 Task: Open Card Card0000000158 in Board Board0000000040 in Workspace WS0000000014 in Trello. Add Member Mailaustralia7@gmail.com to Card Card0000000158 in Board Board0000000040 in Workspace WS0000000014 in Trello. Add Yellow Label titled Label0000000158 to Card Card0000000158 in Board Board0000000040 in Workspace WS0000000014 in Trello. Add Checklist CL0000000158 to Card Card0000000158 in Board Board0000000040 in Workspace WS0000000014 in Trello. Add Dates with Start Date as May 08 2023 and Due Date as May 31 2023 to Card Card0000000158 in Board Board0000000040 in Workspace WS0000000014 in Trello
Action: Mouse moved to (251, 291)
Screenshot: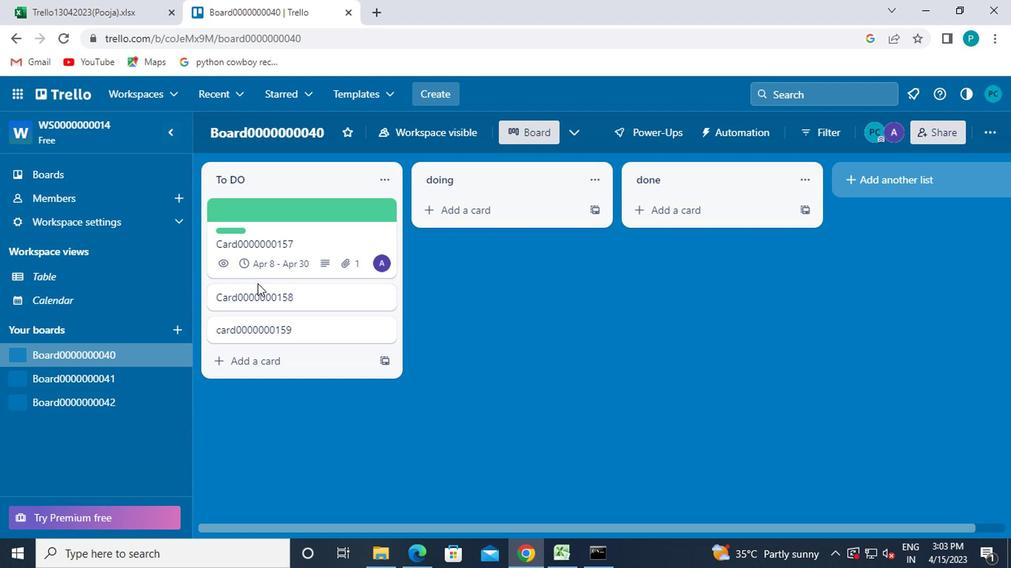 
Action: Mouse pressed left at (251, 291)
Screenshot: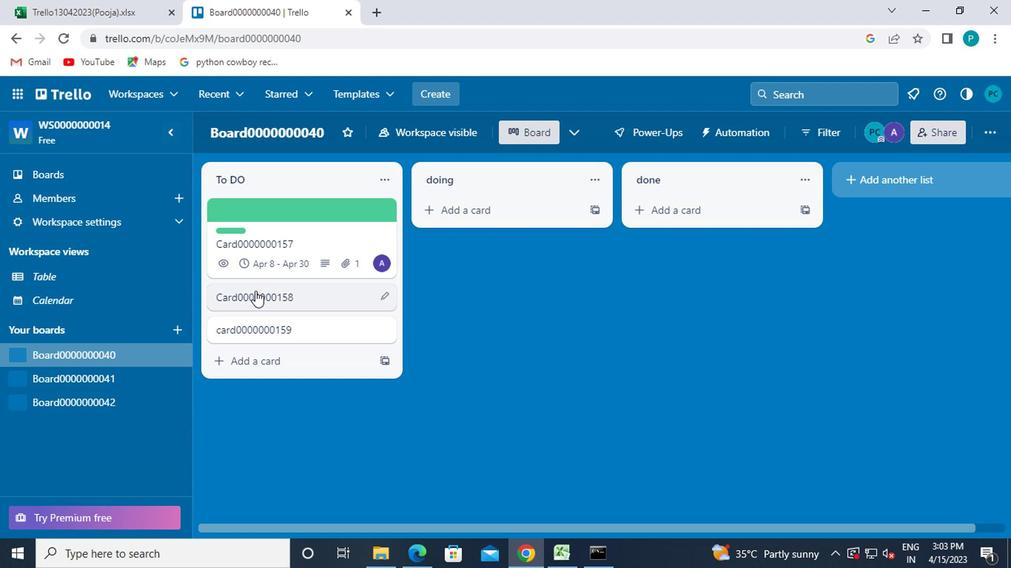 
Action: Mouse moved to (662, 256)
Screenshot: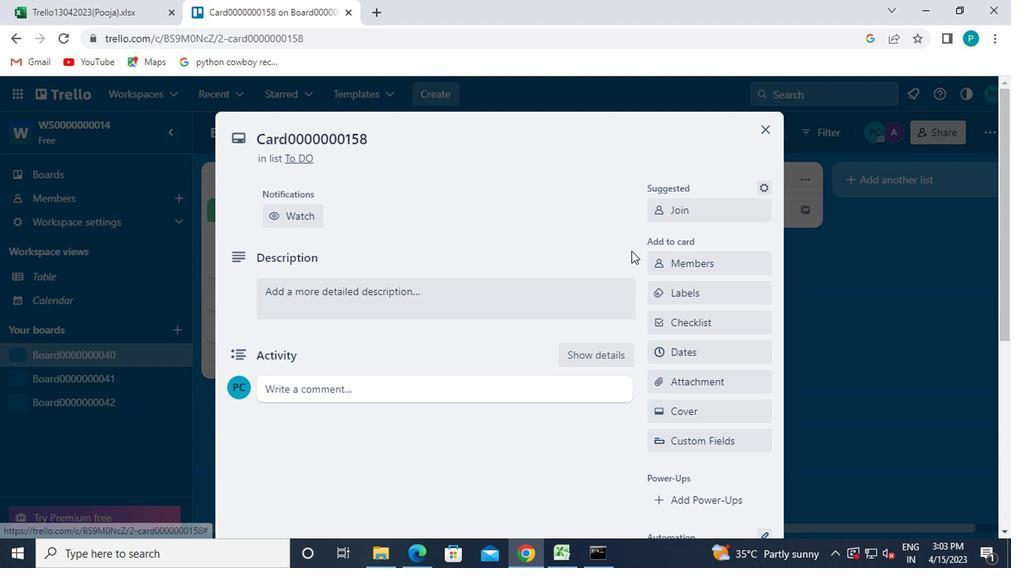 
Action: Mouse pressed left at (662, 256)
Screenshot: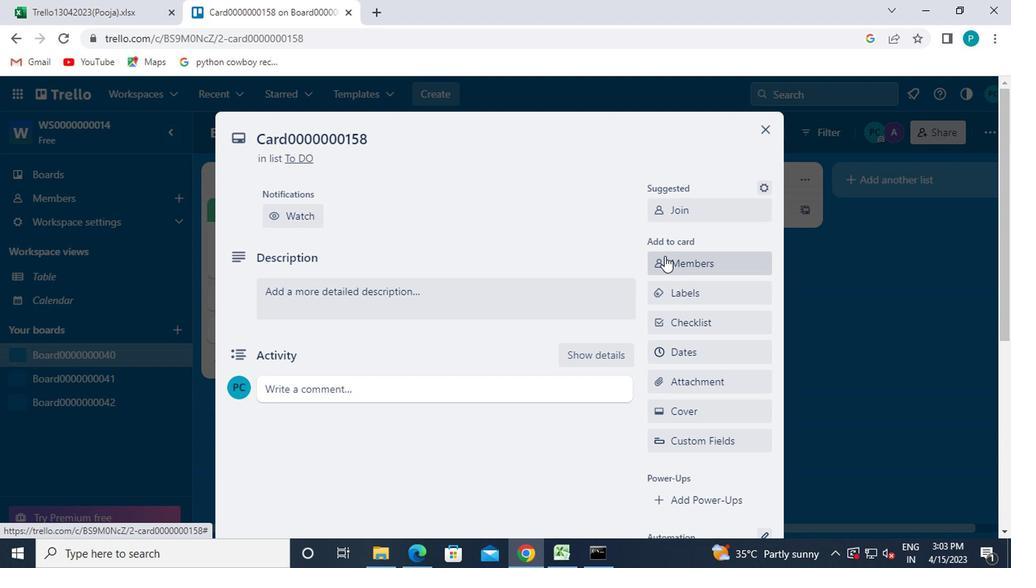 
Action: Mouse moved to (660, 330)
Screenshot: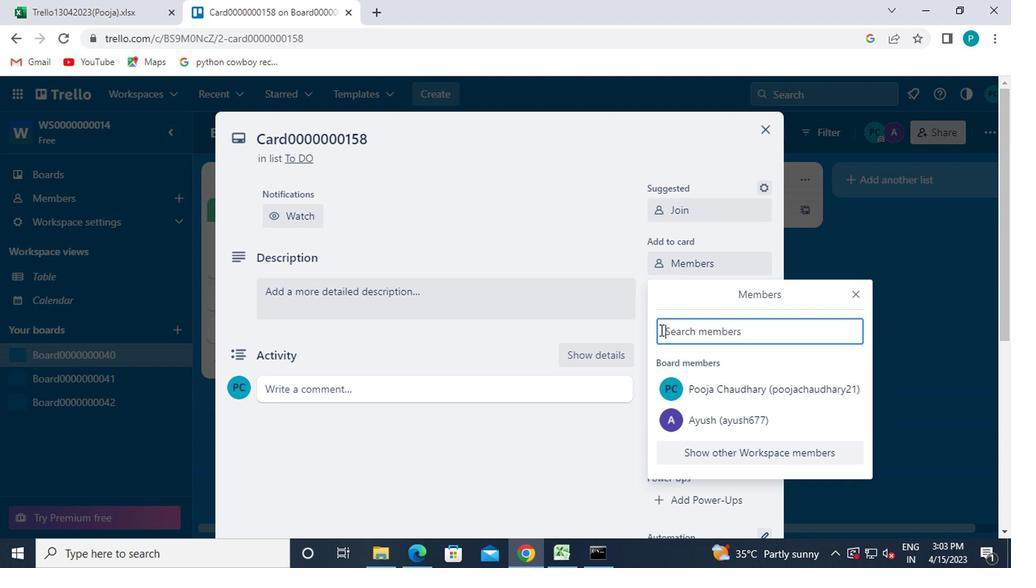 
Action: Mouse pressed left at (660, 330)
Screenshot: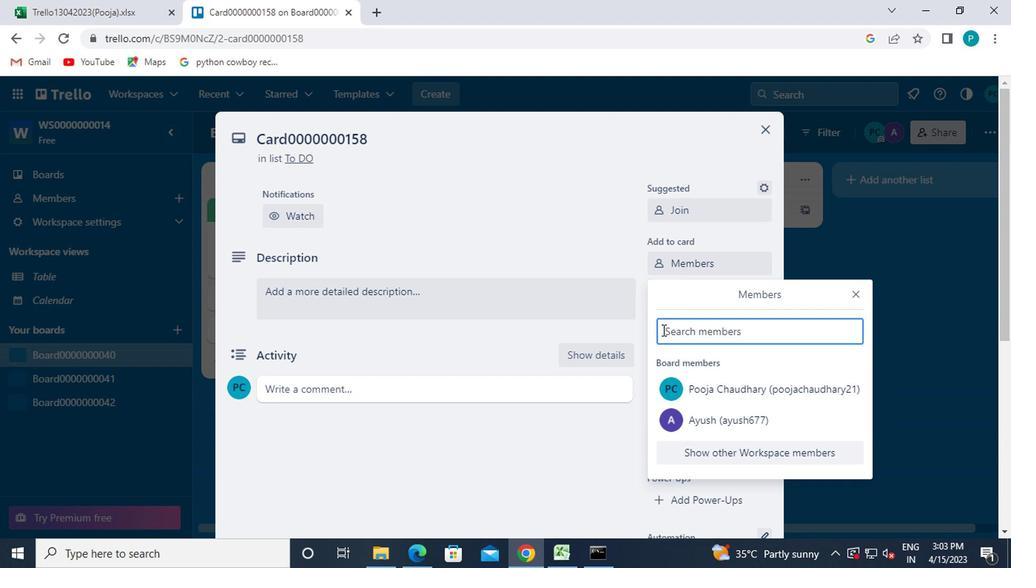 
Action: Key pressed mailaustralia7<Key.shift>@GMAIL.COM
Screenshot: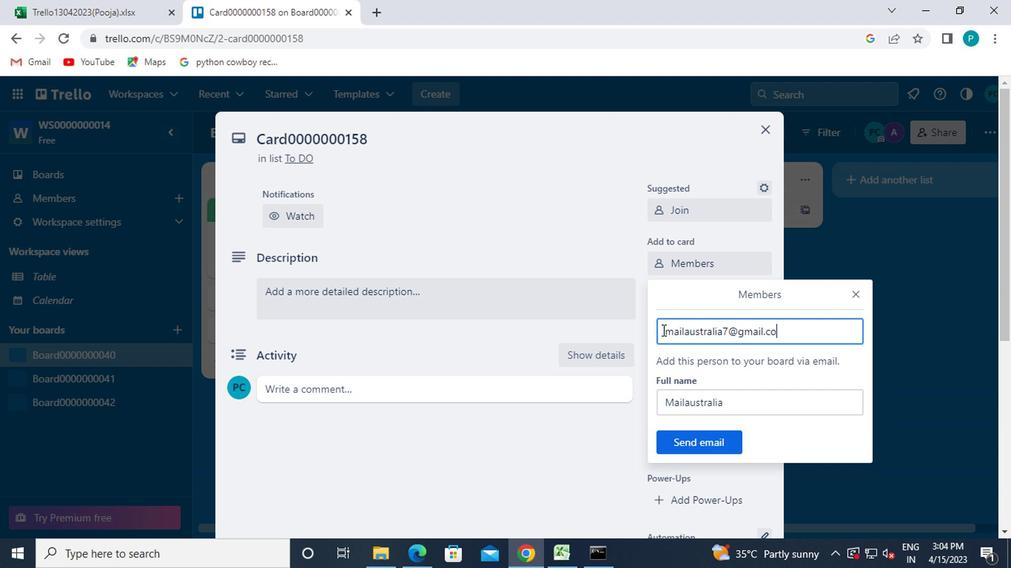 
Action: Mouse moved to (683, 440)
Screenshot: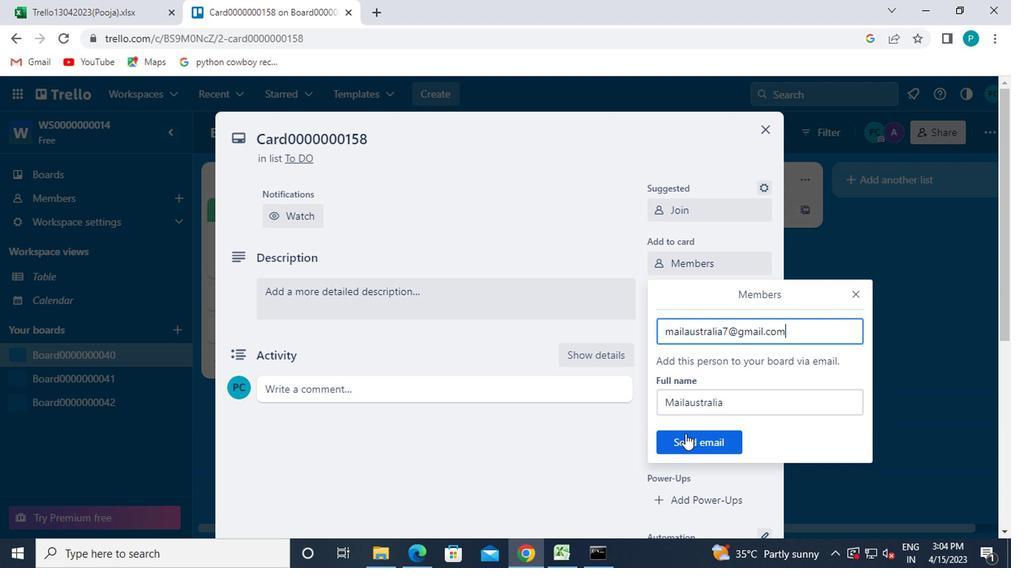 
Action: Mouse pressed left at (683, 440)
Screenshot: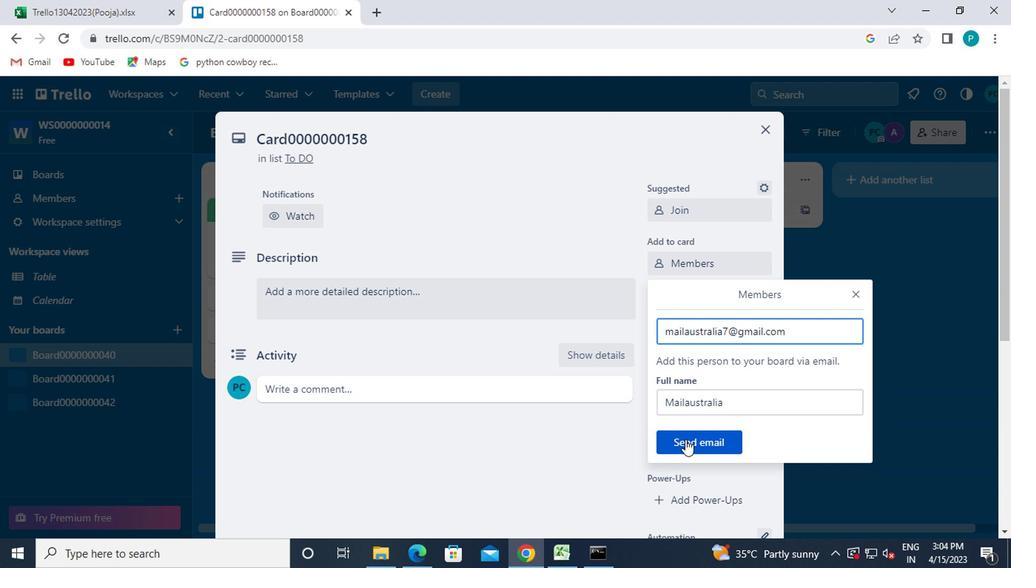 
Action: Mouse moved to (674, 286)
Screenshot: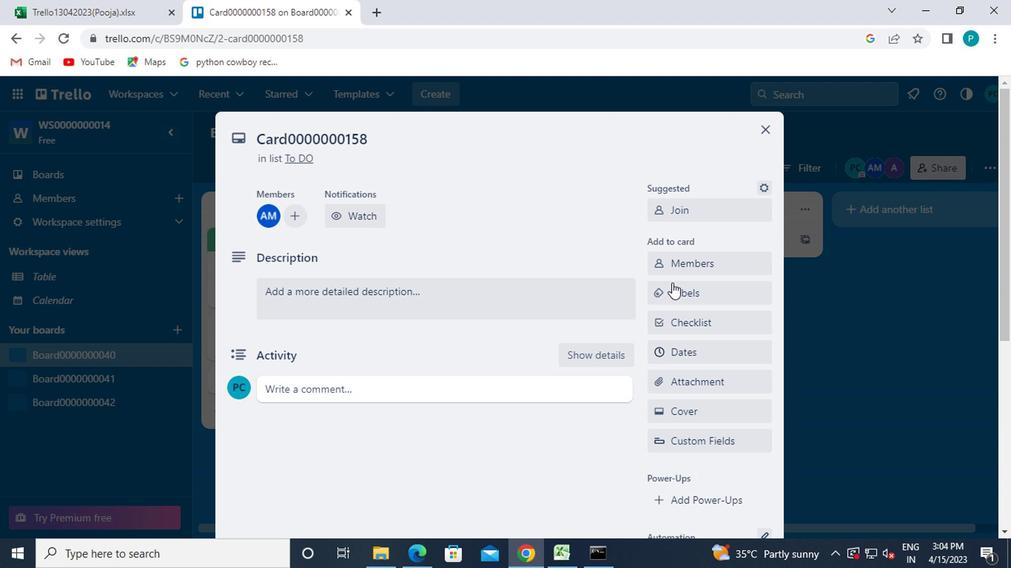 
Action: Mouse pressed left at (674, 286)
Screenshot: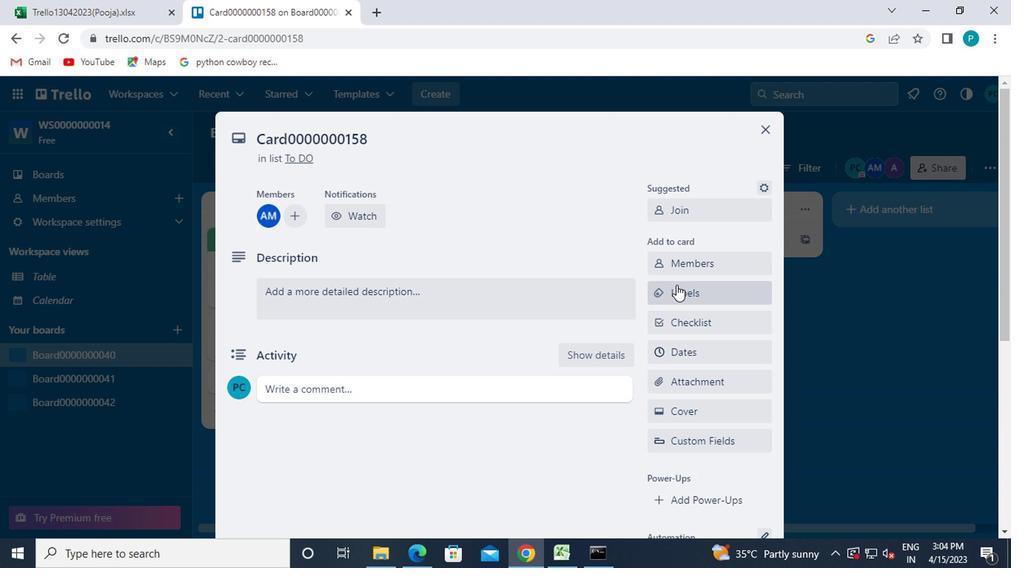 
Action: Mouse moved to (711, 414)
Screenshot: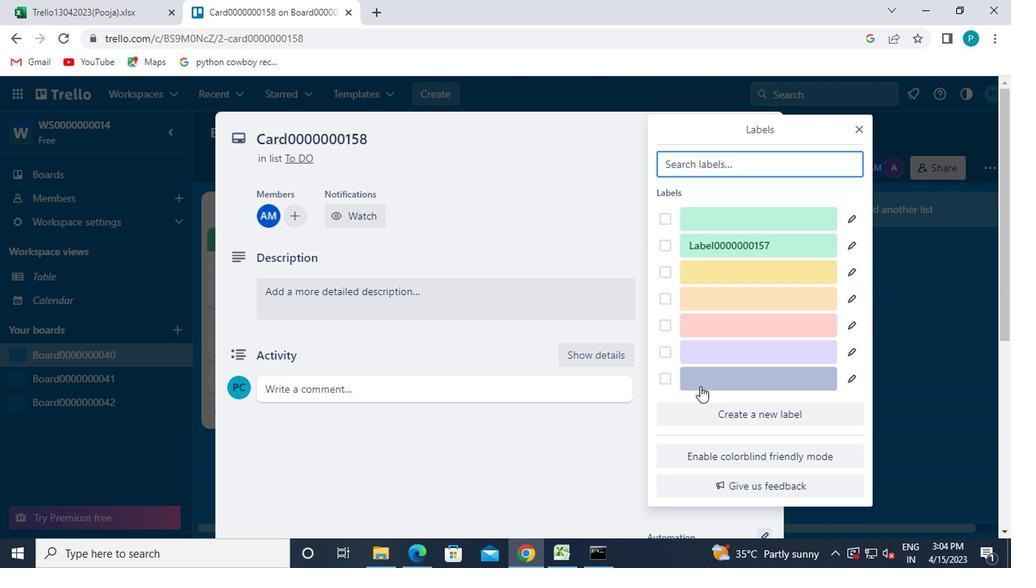
Action: Mouse pressed left at (711, 414)
Screenshot: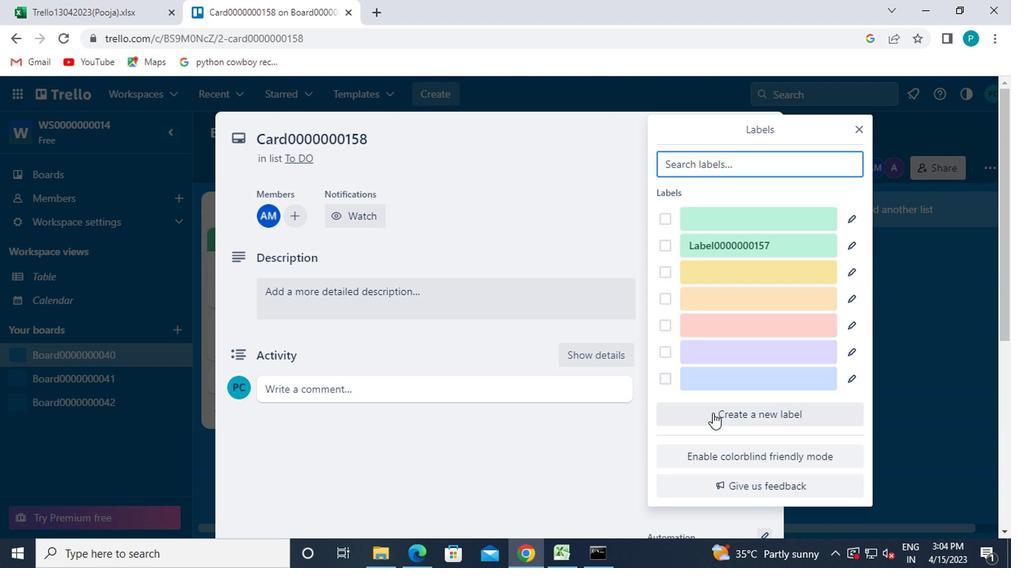 
Action: Mouse moved to (714, 335)
Screenshot: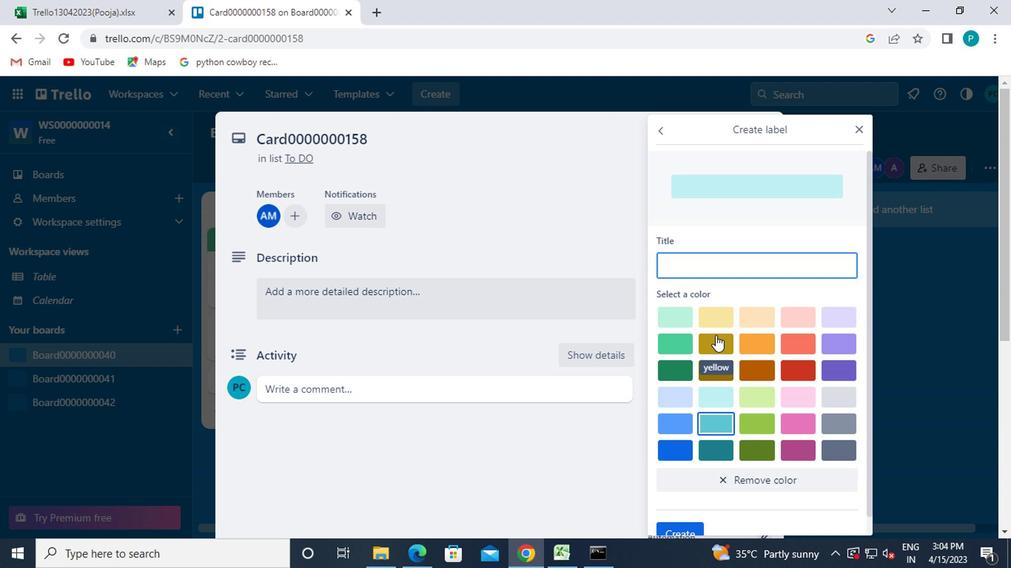
Action: Mouse pressed left at (714, 335)
Screenshot: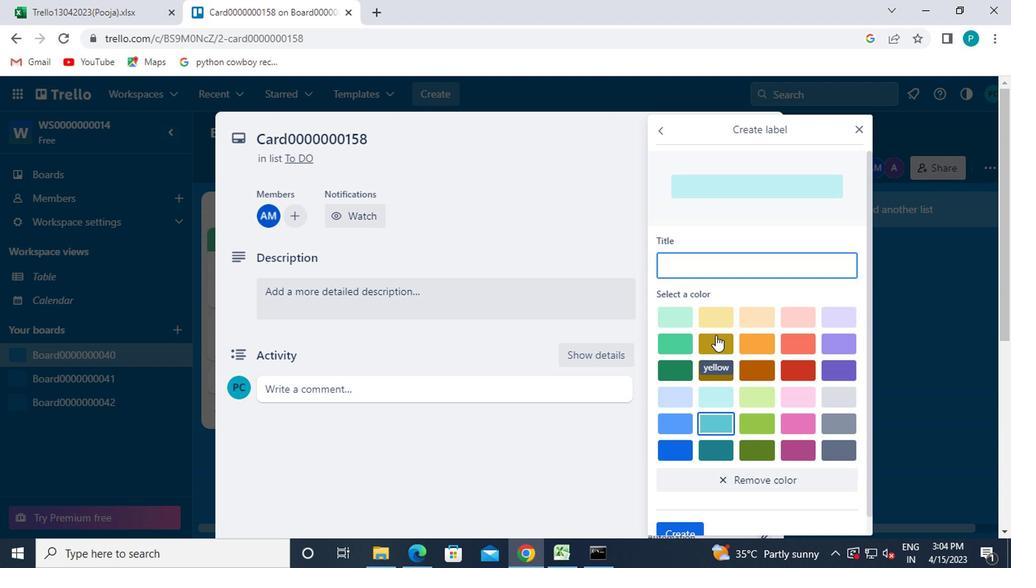 
Action: Mouse moved to (694, 263)
Screenshot: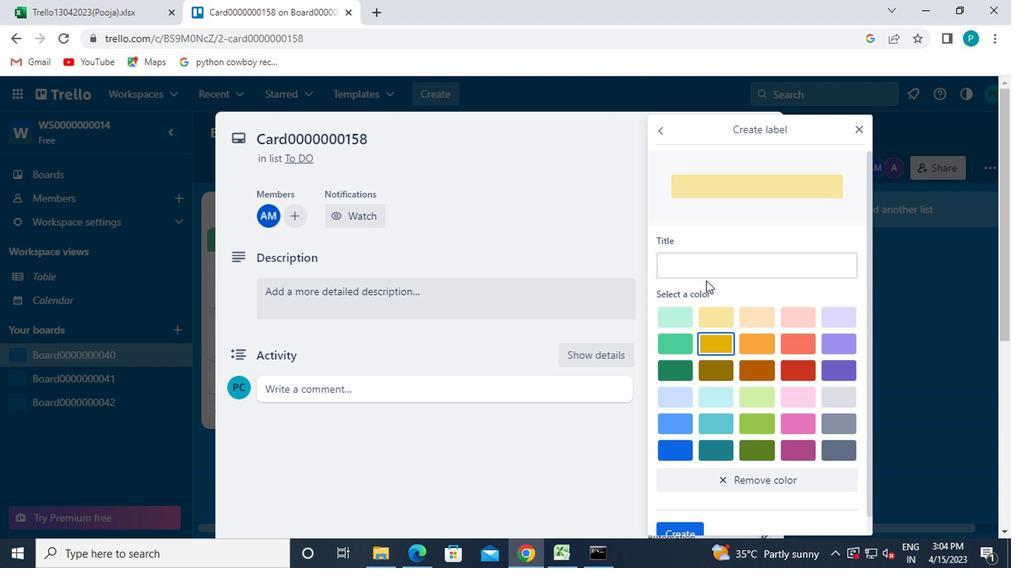 
Action: Mouse pressed left at (694, 263)
Screenshot: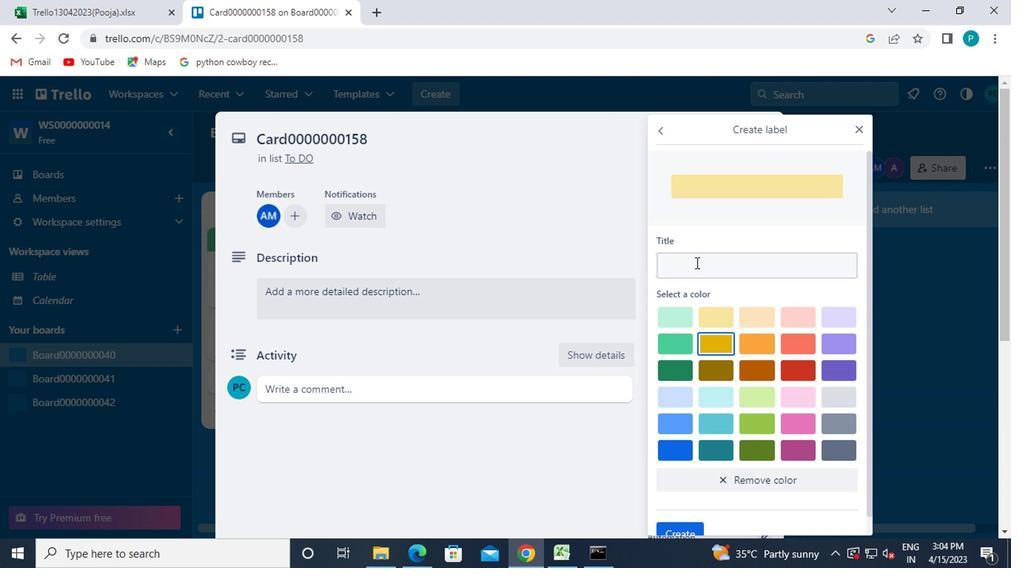 
Action: Key pressed YE<Key.backspace><Key.backspace>LABEL0000000158
Screenshot: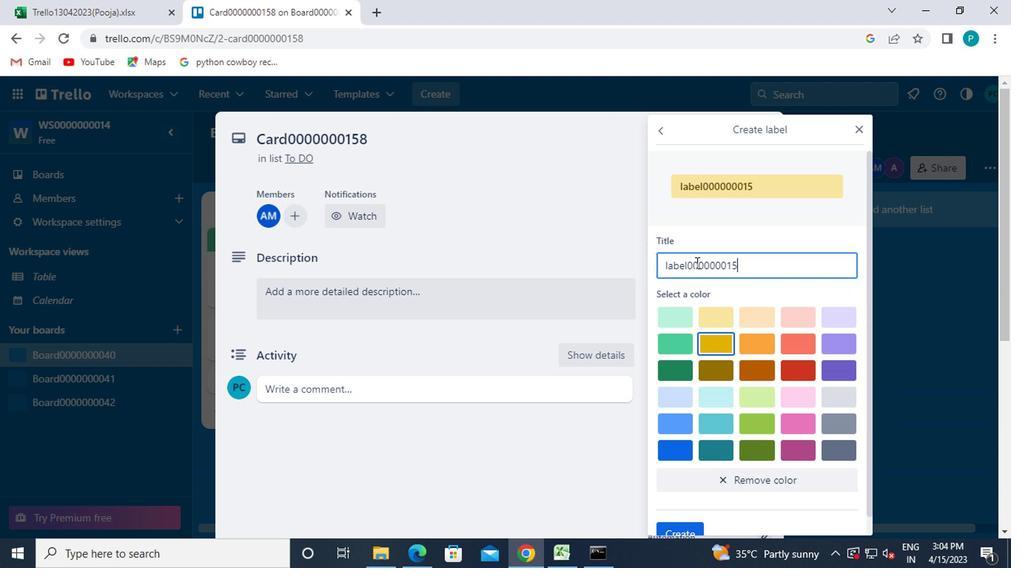 
Action: Mouse moved to (761, 160)
Screenshot: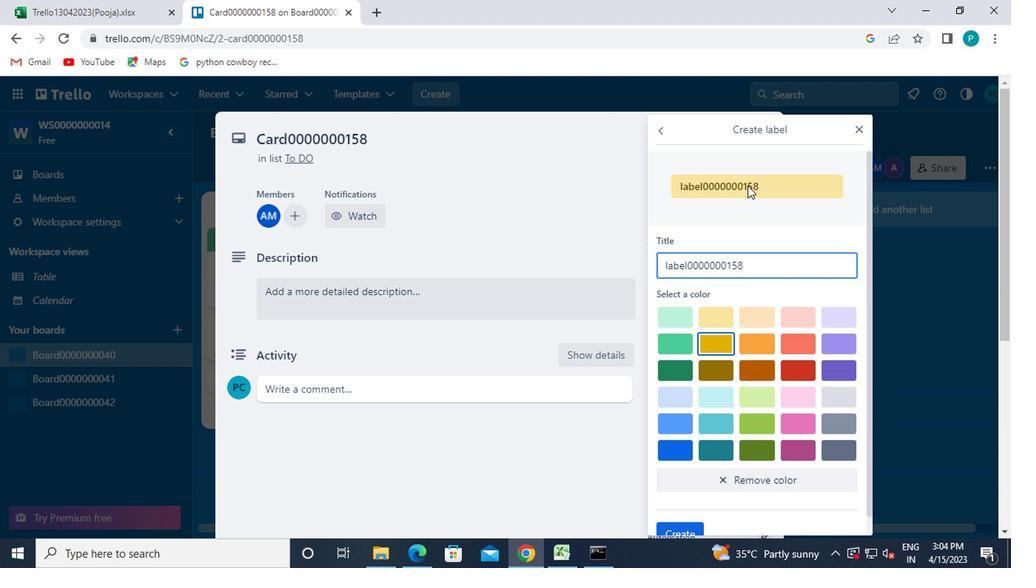 
Action: Mouse scrolled (761, 159) with delta (0, 0)
Screenshot: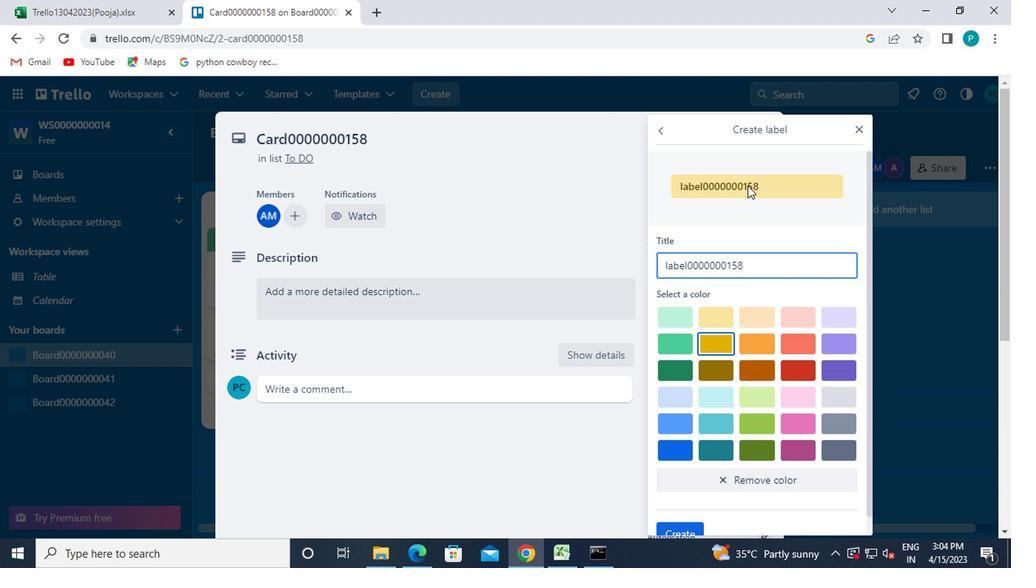 
Action: Mouse moved to (758, 168)
Screenshot: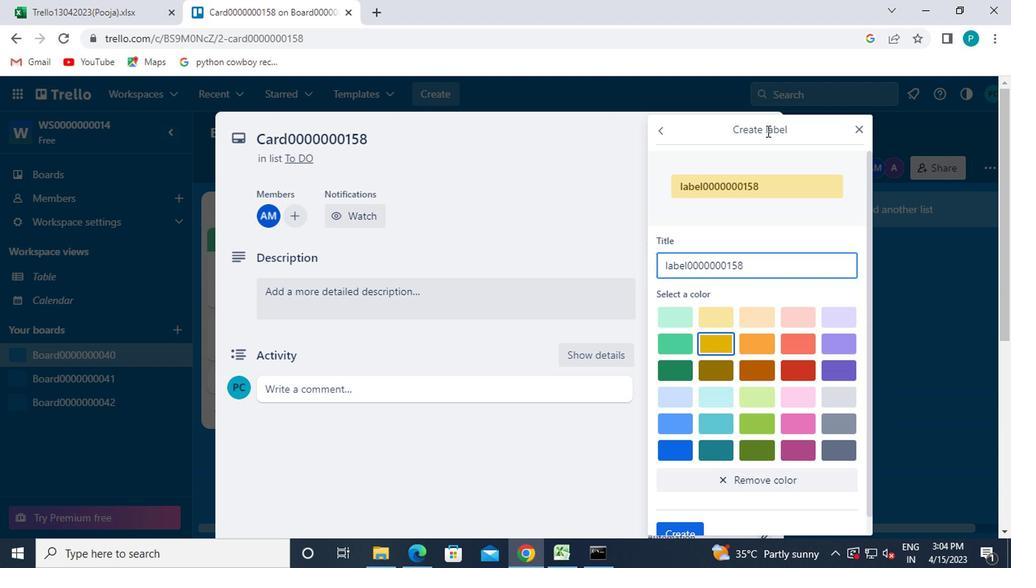 
Action: Mouse scrolled (758, 166) with delta (0, -1)
Screenshot: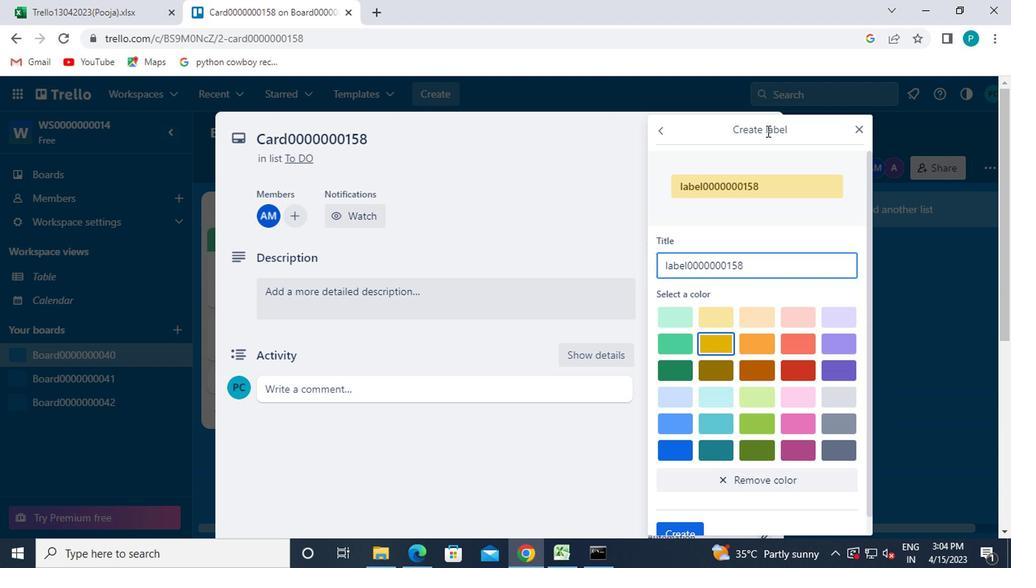 
Action: Mouse moved to (751, 191)
Screenshot: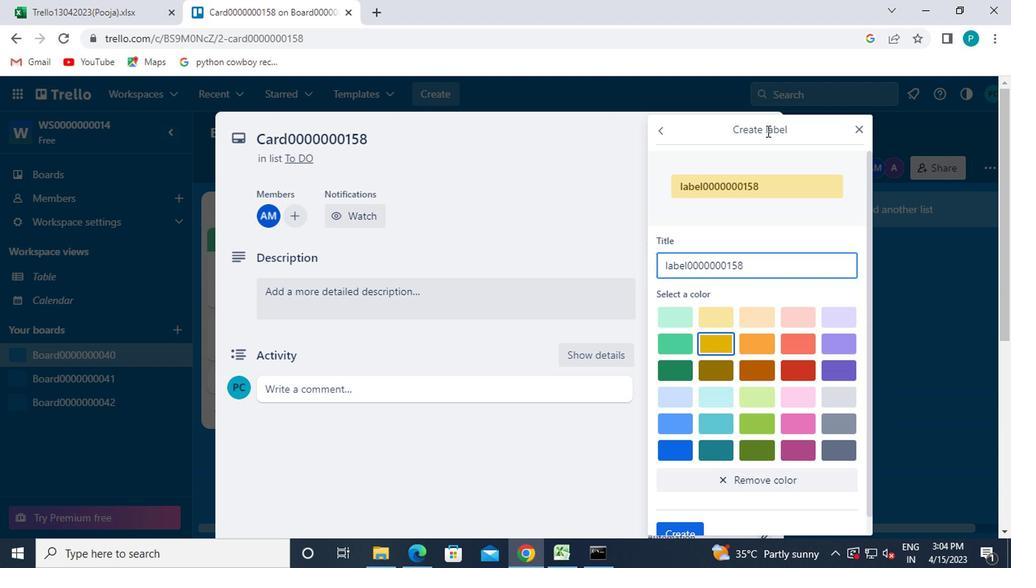 
Action: Mouse scrolled (751, 190) with delta (0, -1)
Screenshot: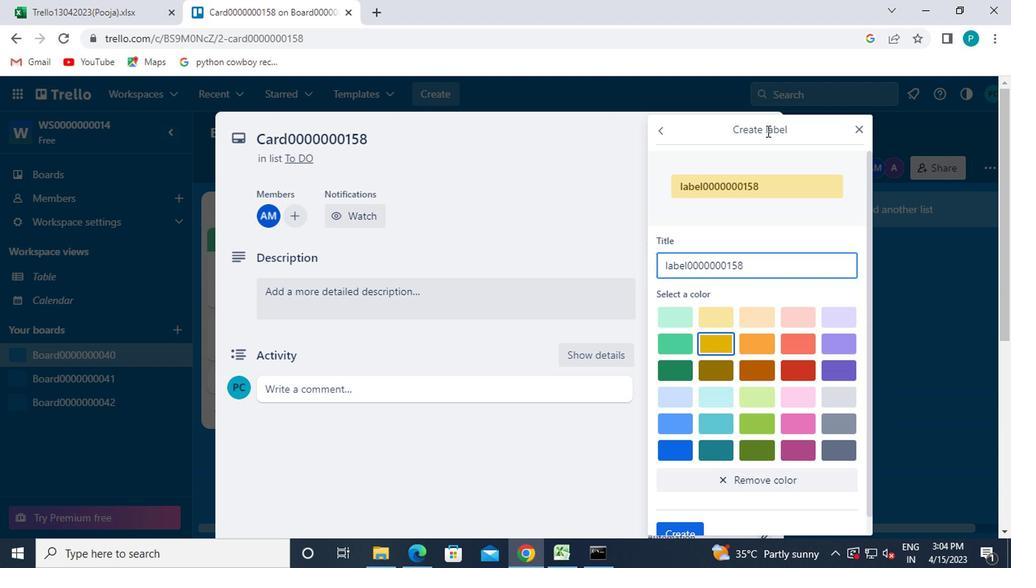 
Action: Mouse moved to (769, 356)
Screenshot: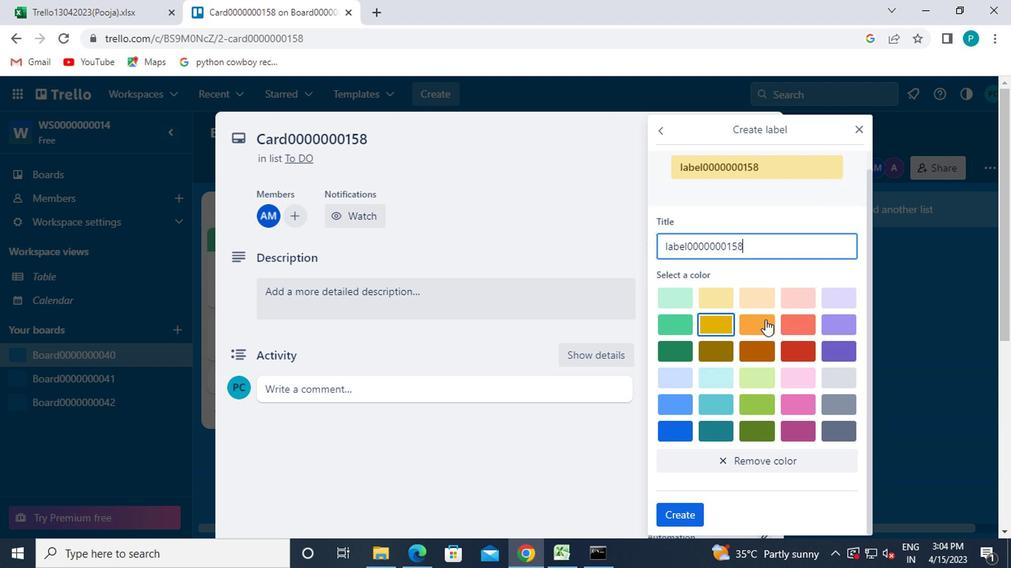 
Action: Mouse scrolled (769, 355) with delta (0, 0)
Screenshot: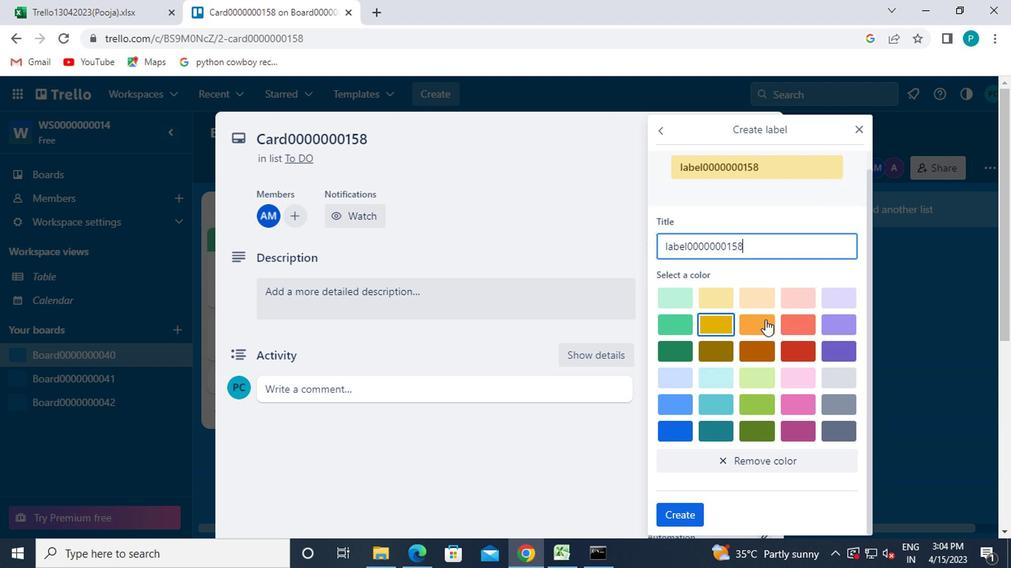 
Action: Mouse moved to (769, 361)
Screenshot: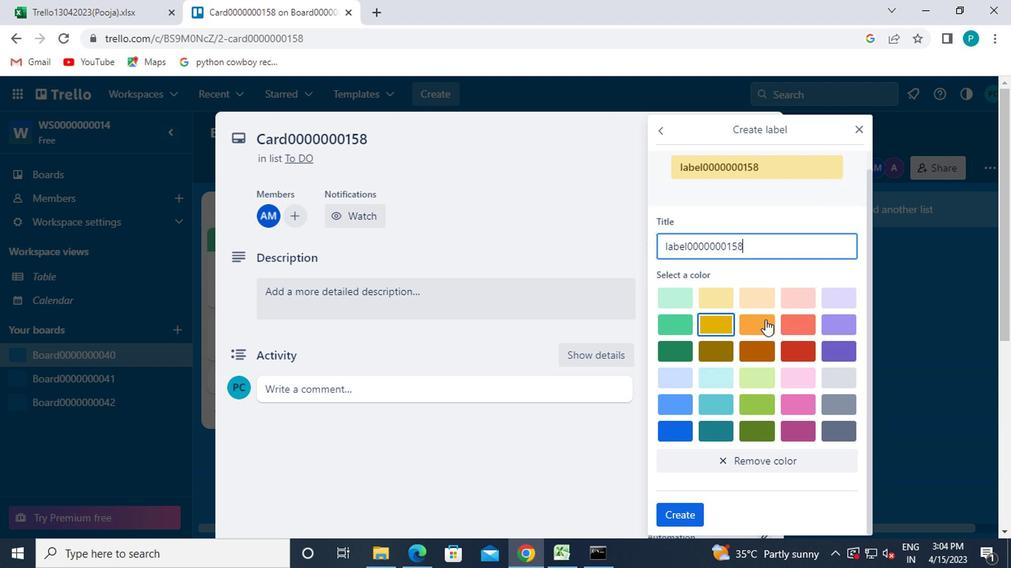 
Action: Mouse scrolled (769, 360) with delta (0, 0)
Screenshot: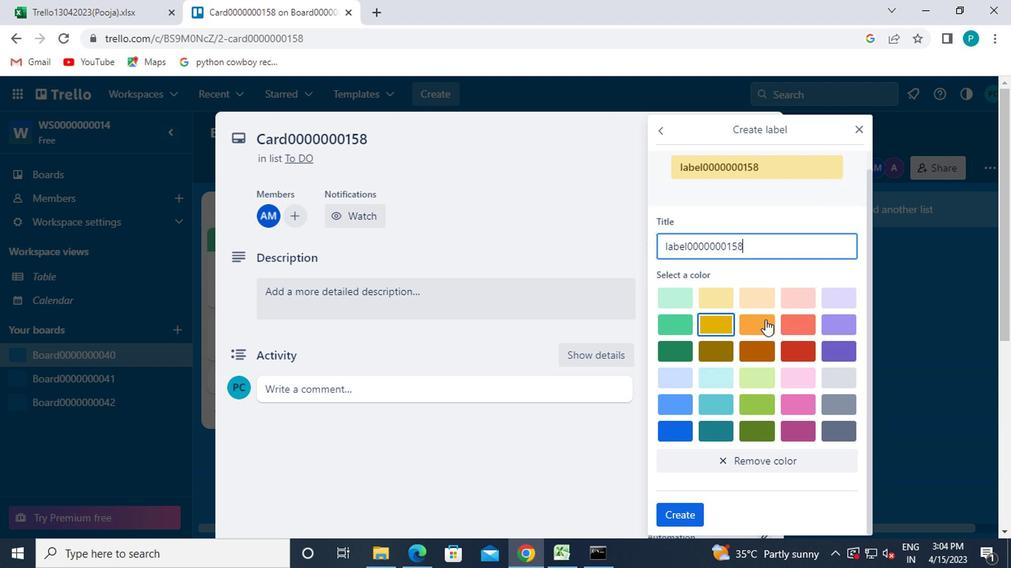 
Action: Mouse moved to (769, 366)
Screenshot: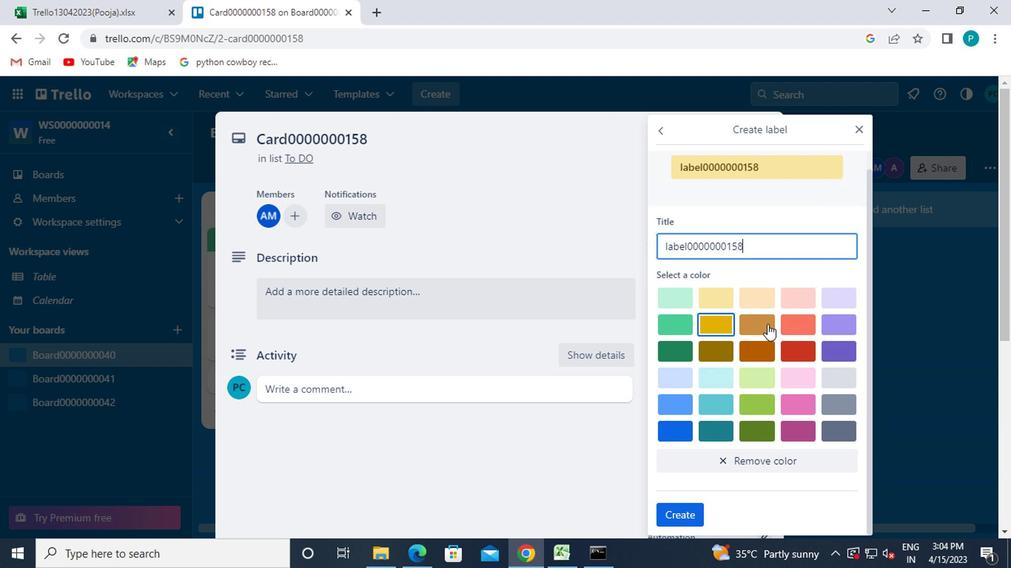
Action: Mouse scrolled (769, 366) with delta (0, 0)
Screenshot: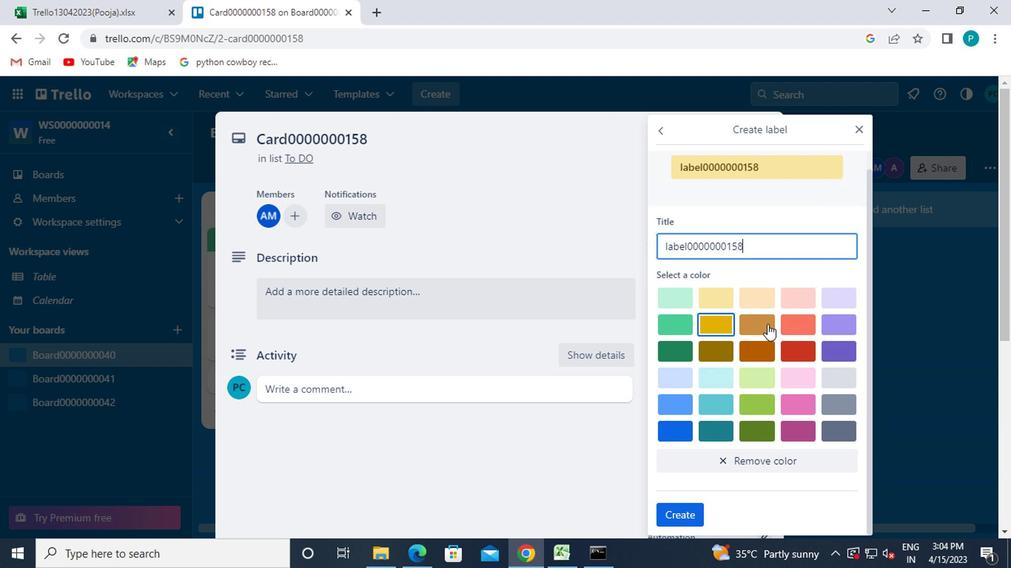
Action: Mouse moved to (770, 375)
Screenshot: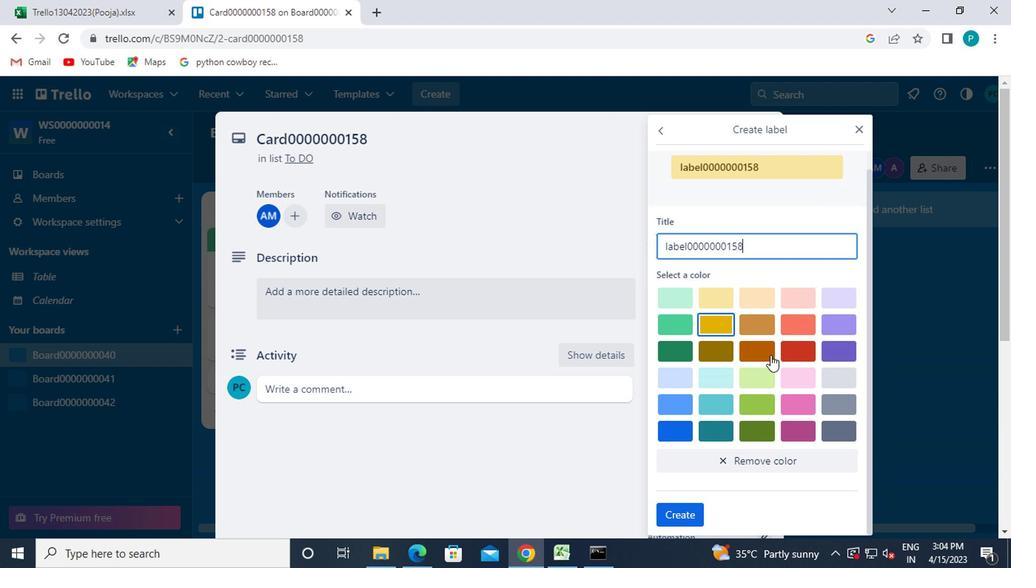 
Action: Mouse scrolled (770, 374) with delta (0, -1)
Screenshot: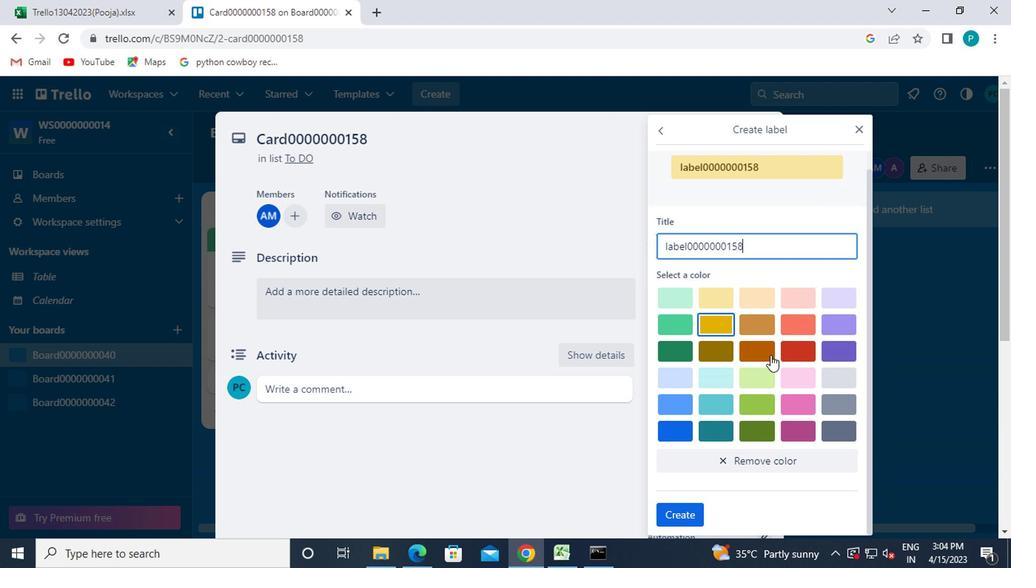 
Action: Mouse moved to (709, 512)
Screenshot: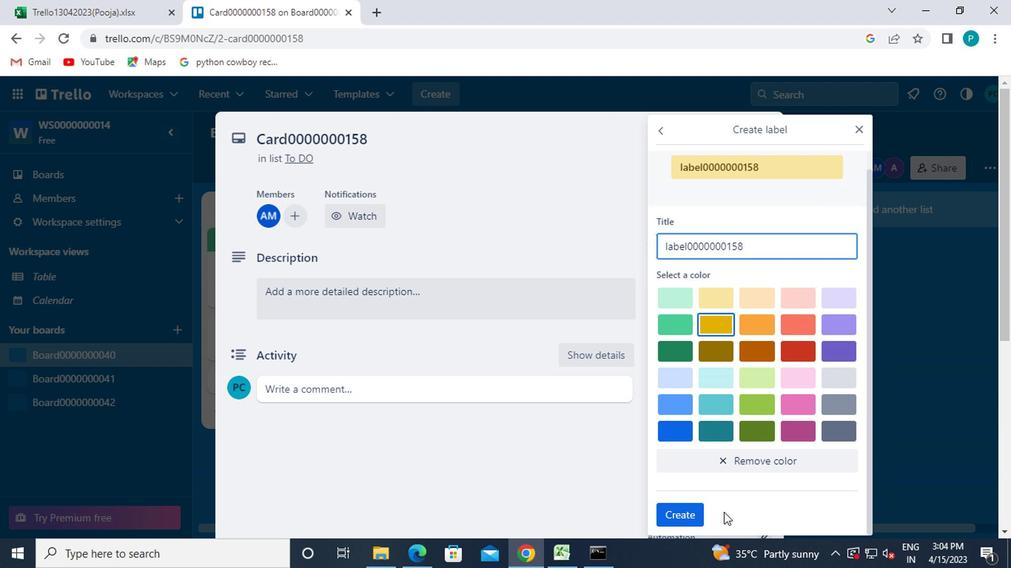 
Action: Mouse scrolled (709, 511) with delta (0, -1)
Screenshot: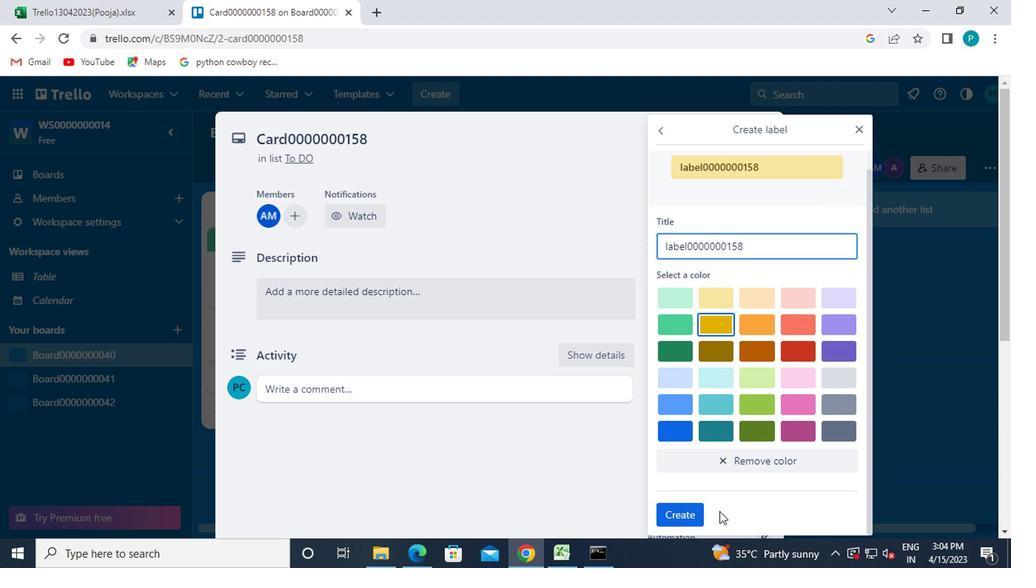 
Action: Mouse moved to (708, 512)
Screenshot: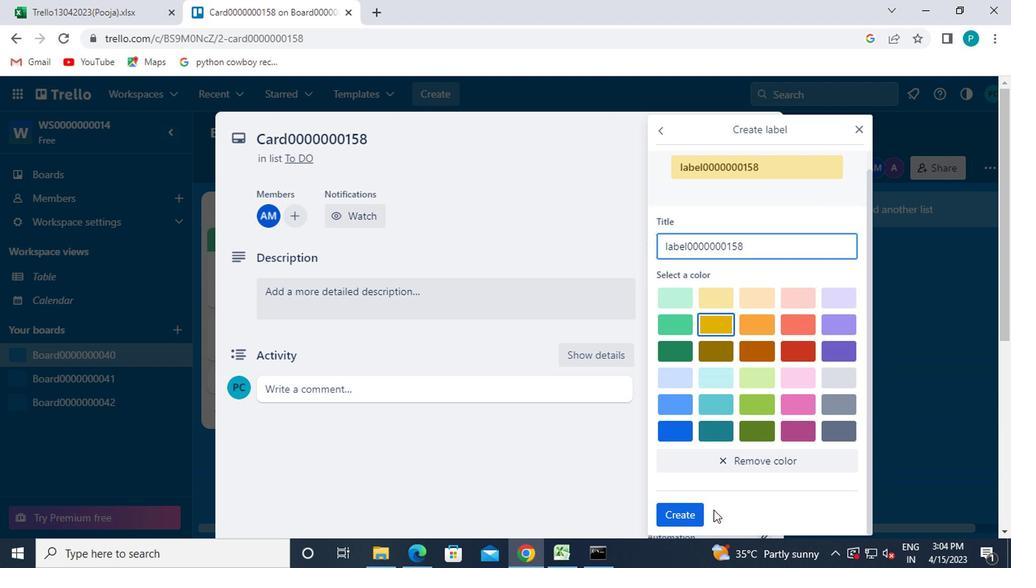 
Action: Mouse scrolled (708, 511) with delta (0, -1)
Screenshot: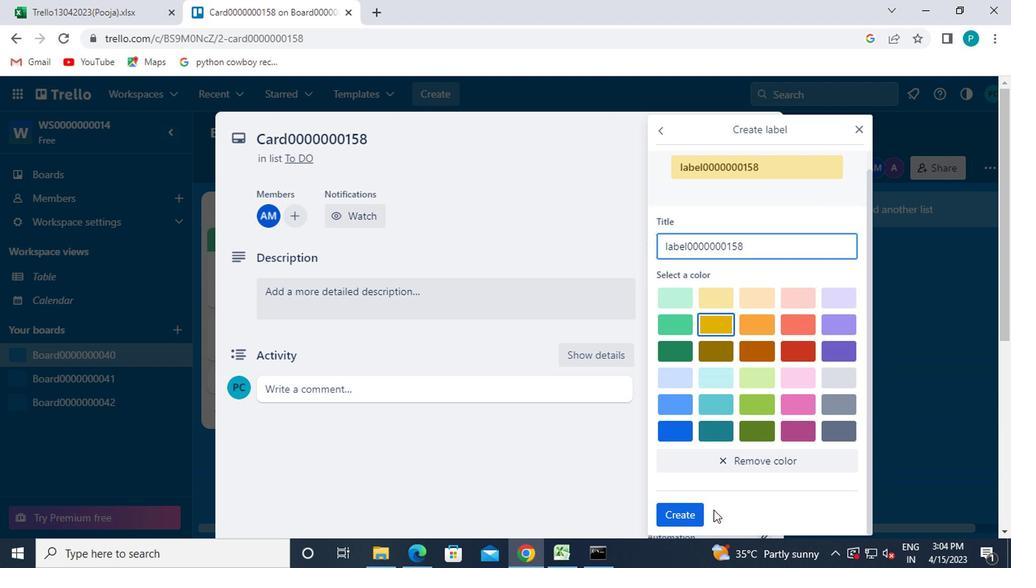 
Action: Mouse moved to (689, 511)
Screenshot: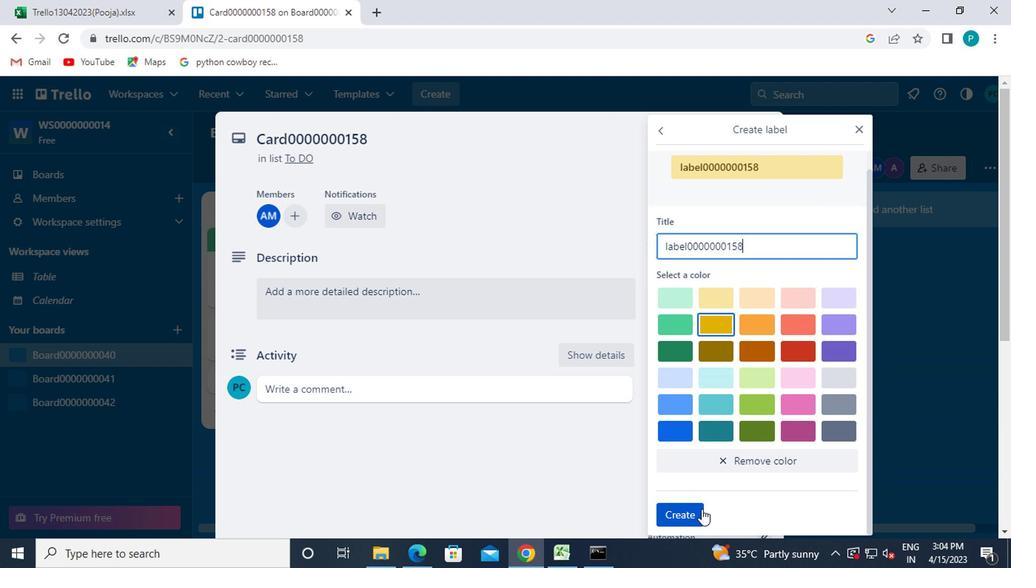 
Action: Mouse pressed left at (689, 511)
Screenshot: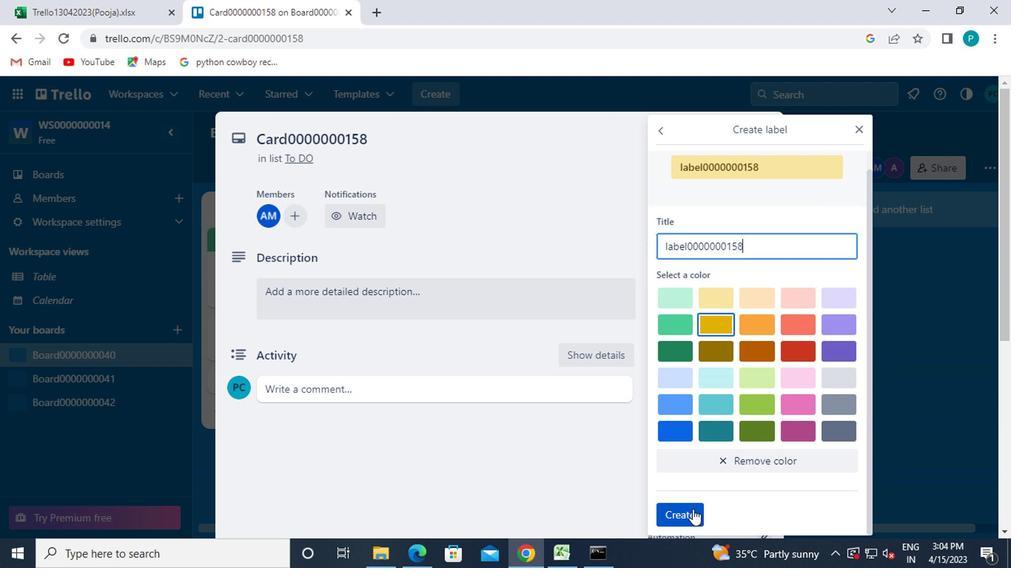 
Action: Mouse moved to (859, 126)
Screenshot: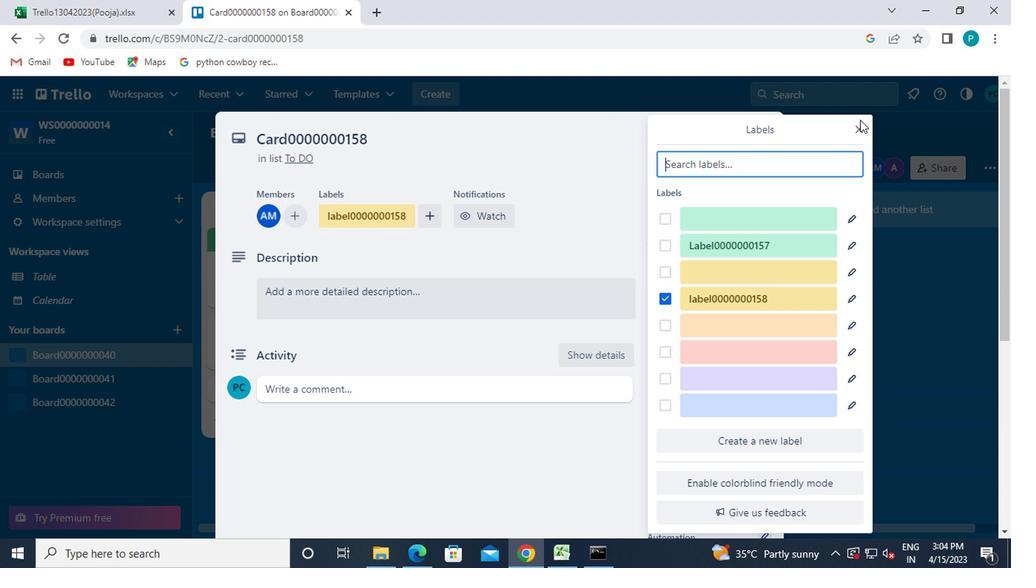 
Action: Mouse pressed left at (859, 126)
Screenshot: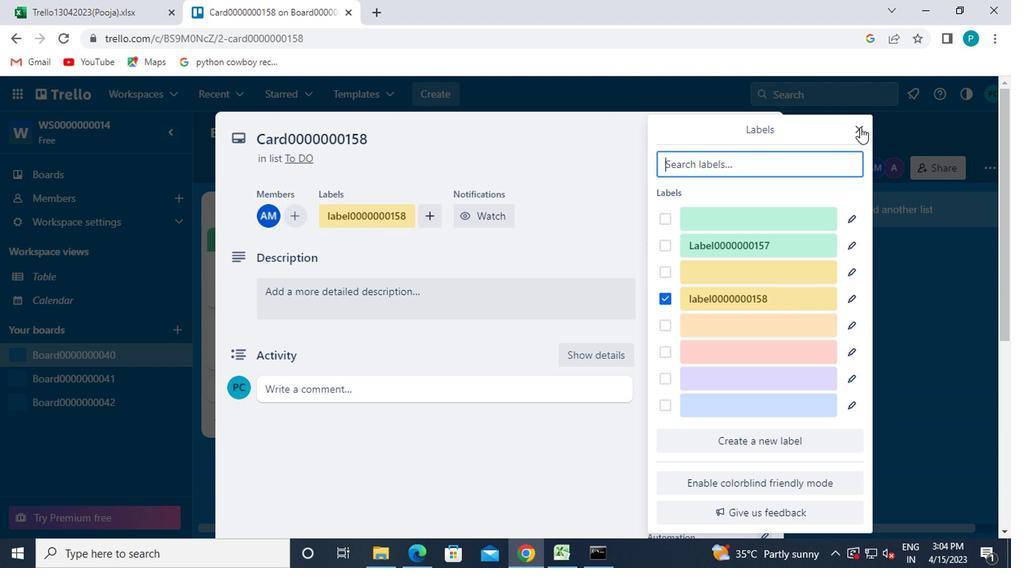 
Action: Mouse moved to (731, 325)
Screenshot: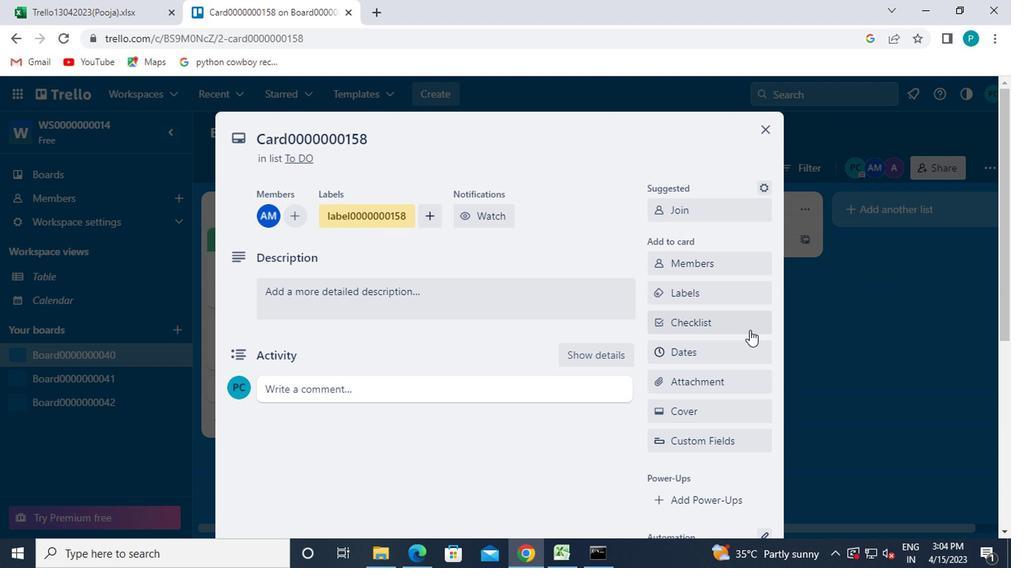 
Action: Mouse pressed left at (731, 325)
Screenshot: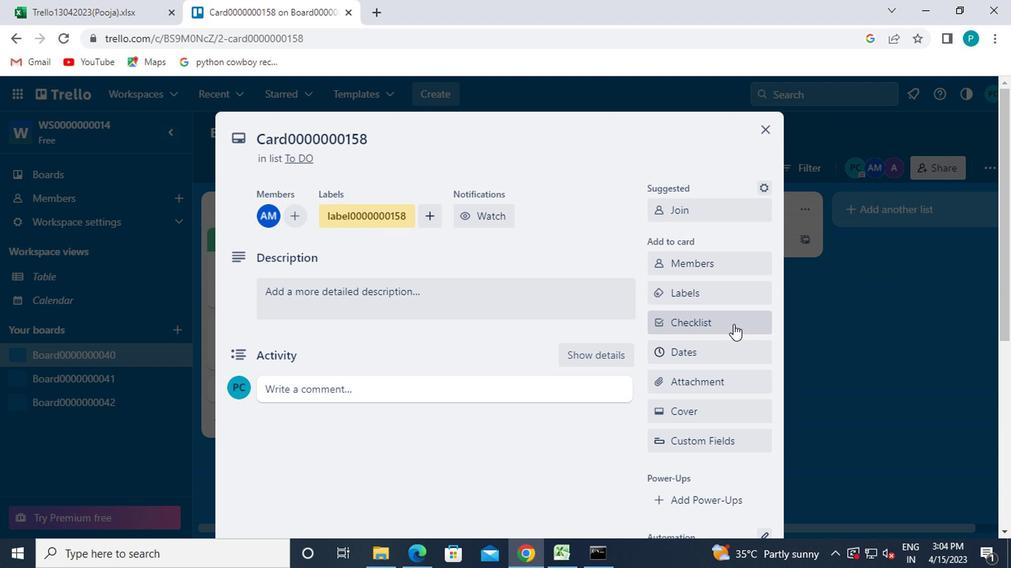 
Action: Mouse moved to (725, 416)
Screenshot: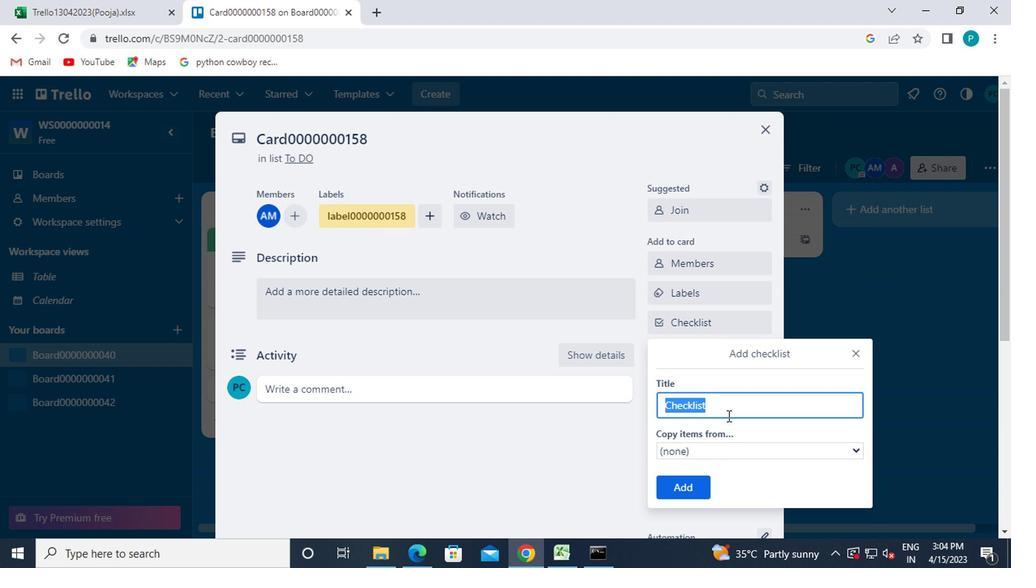 
Action: Key pressed <Key.caps_lock>CL0000000158
Screenshot: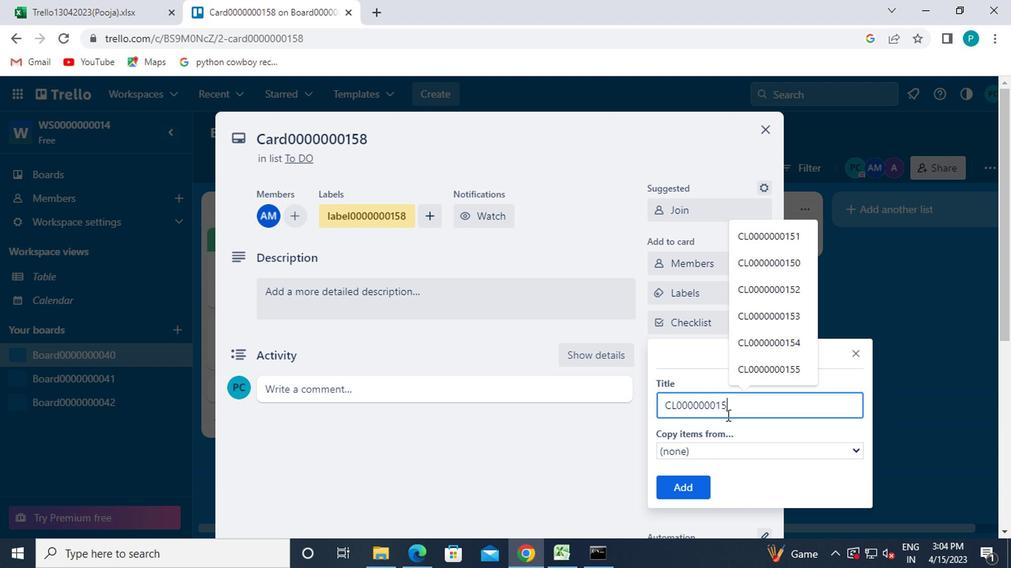 
Action: Mouse moved to (663, 489)
Screenshot: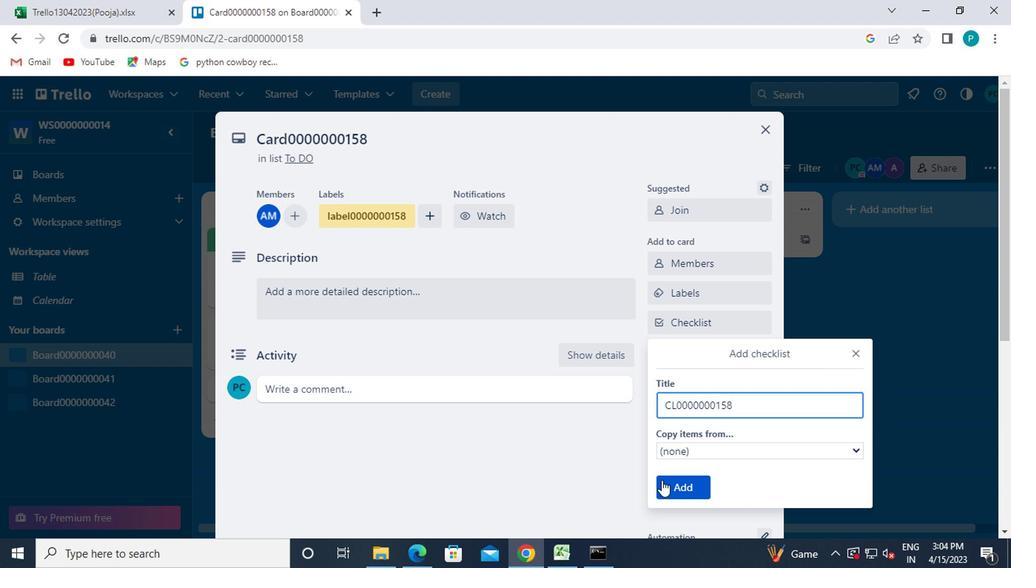 
Action: Mouse pressed left at (663, 489)
Screenshot: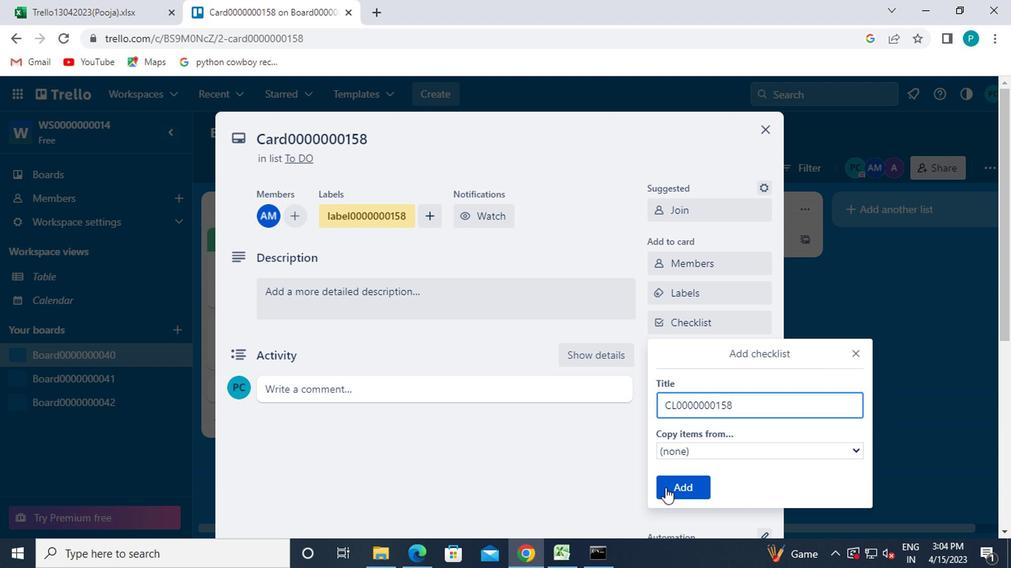 
Action: Mouse moved to (681, 351)
Screenshot: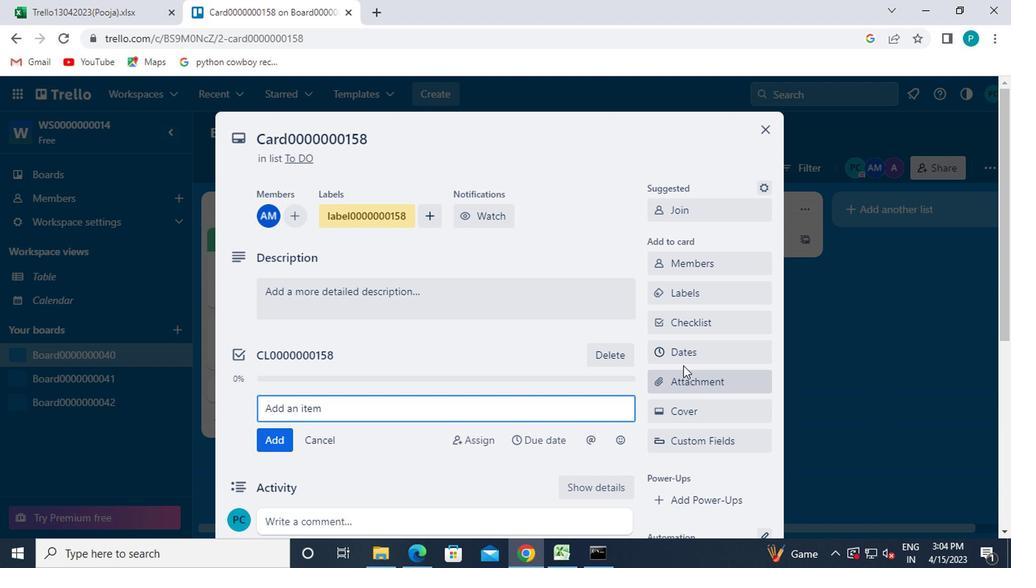 
Action: Mouse pressed left at (681, 351)
Screenshot: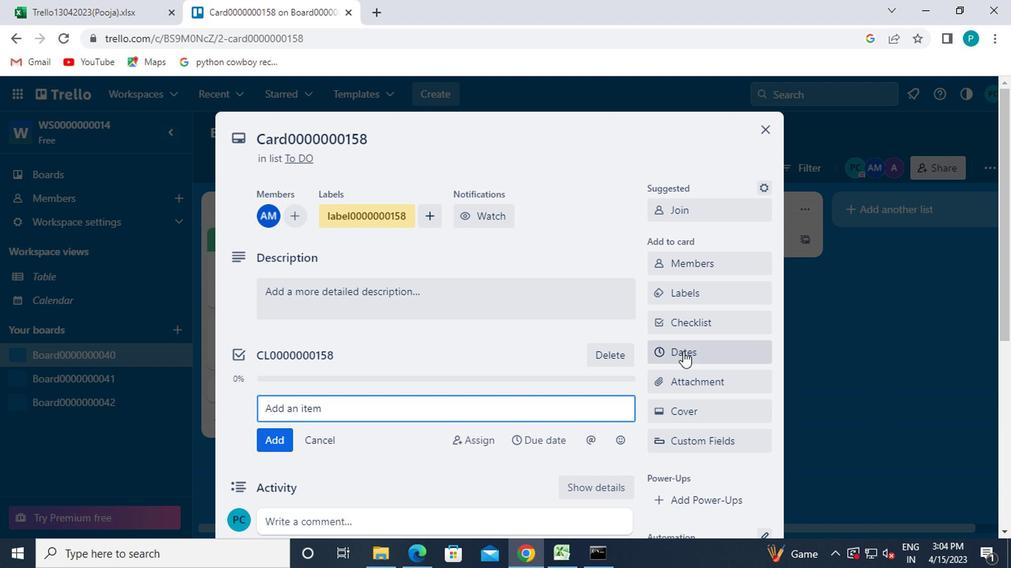 
Action: Mouse moved to (662, 395)
Screenshot: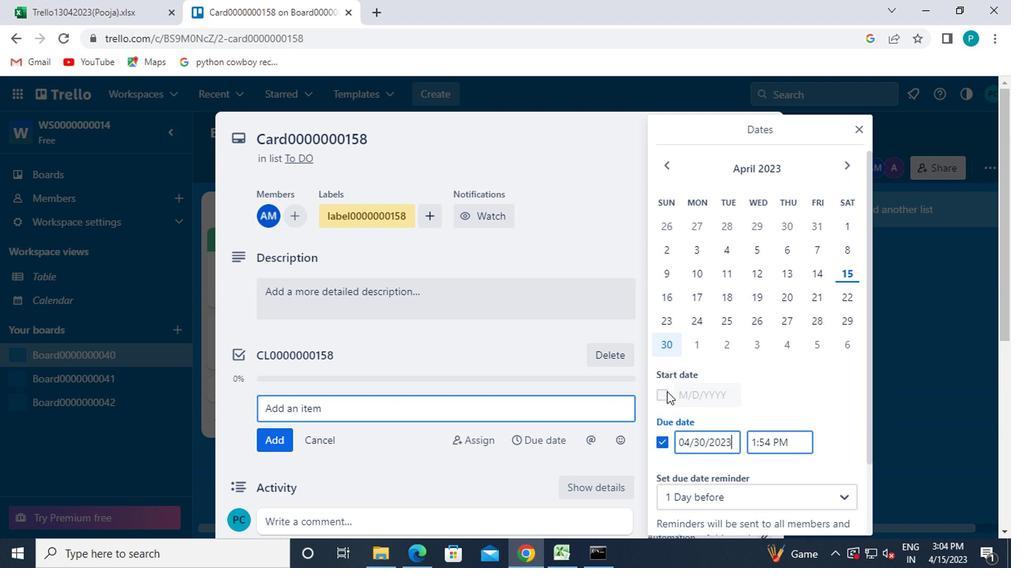 
Action: Mouse pressed left at (662, 395)
Screenshot: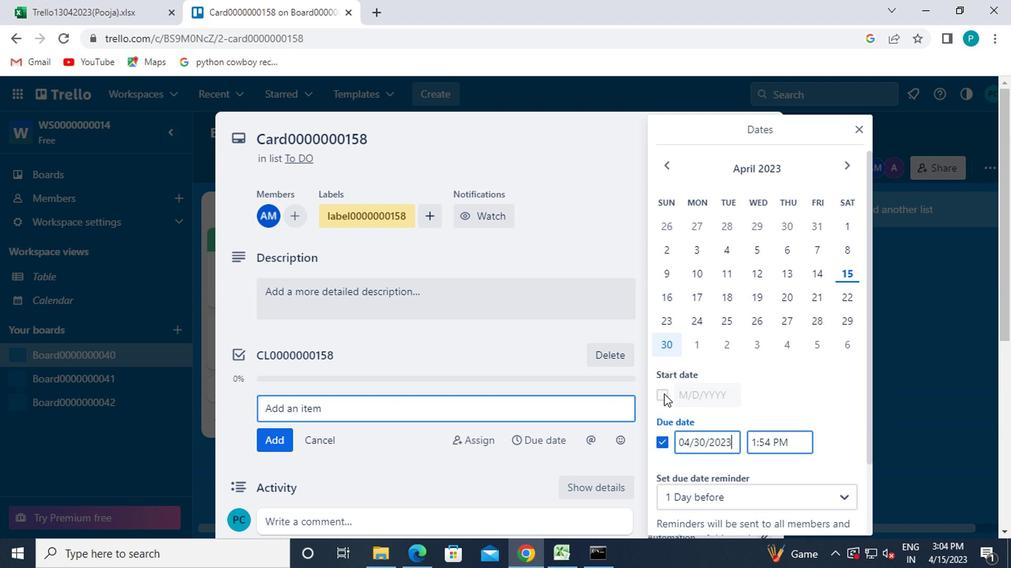 
Action: Mouse moved to (843, 163)
Screenshot: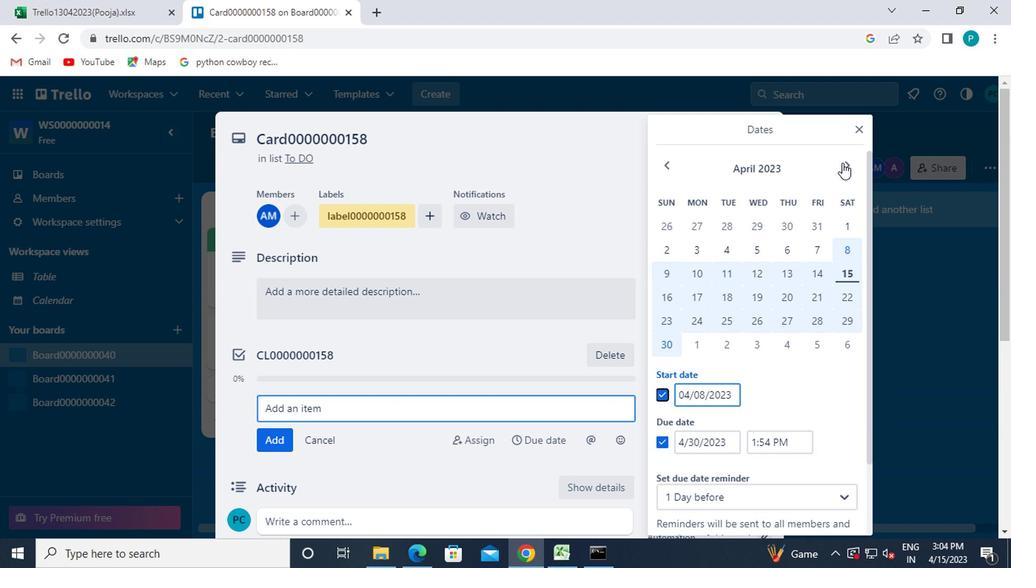 
Action: Mouse pressed left at (843, 163)
Screenshot: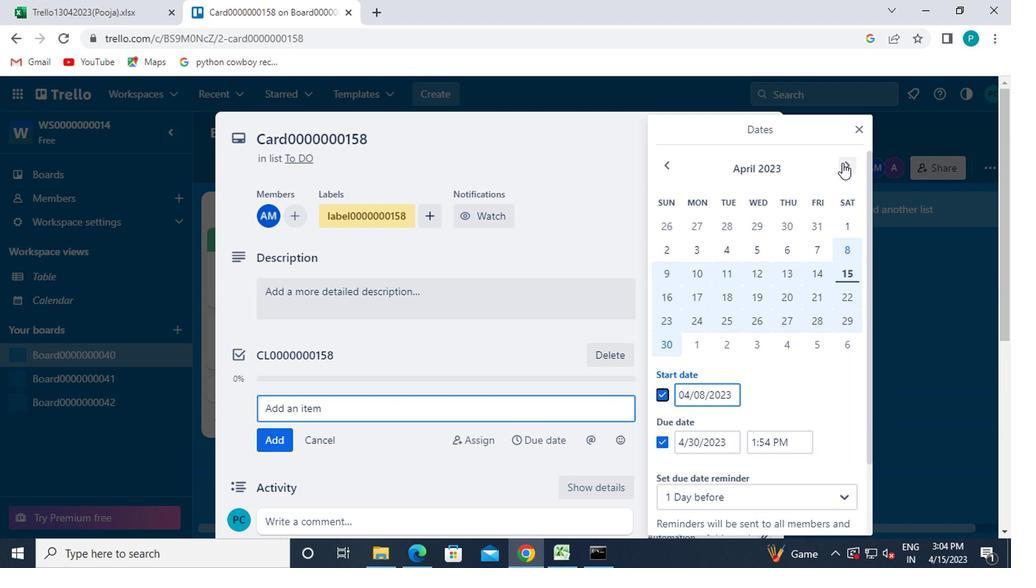 
Action: Mouse moved to (702, 247)
Screenshot: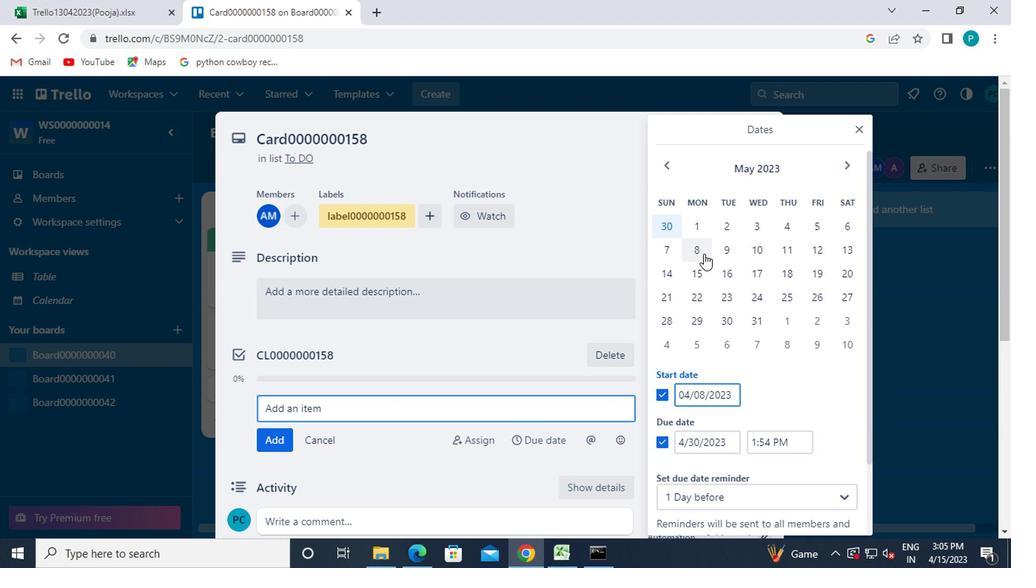 
Action: Mouse pressed left at (702, 247)
Screenshot: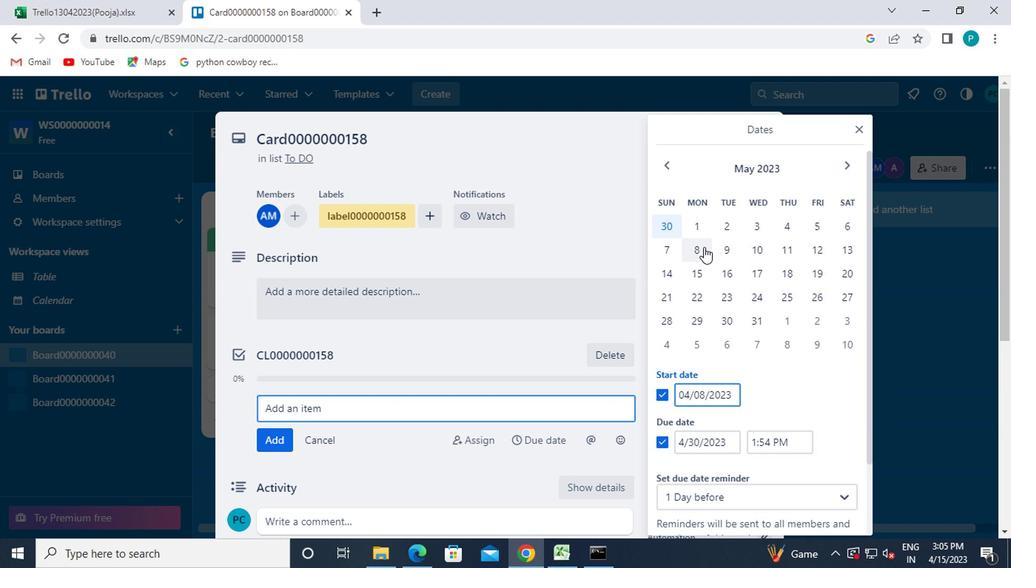 
Action: Mouse moved to (752, 321)
Screenshot: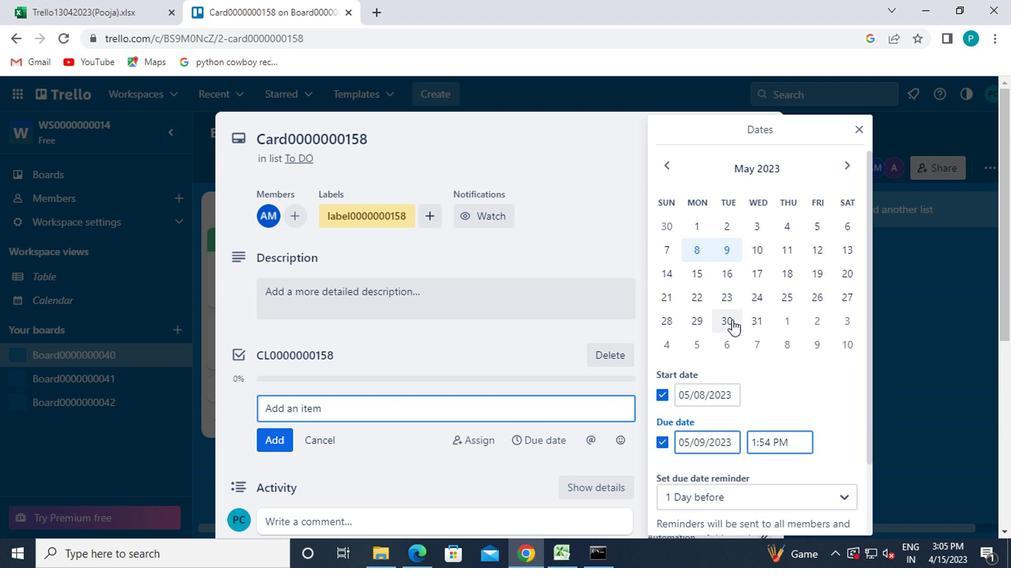 
Action: Mouse pressed left at (752, 321)
Screenshot: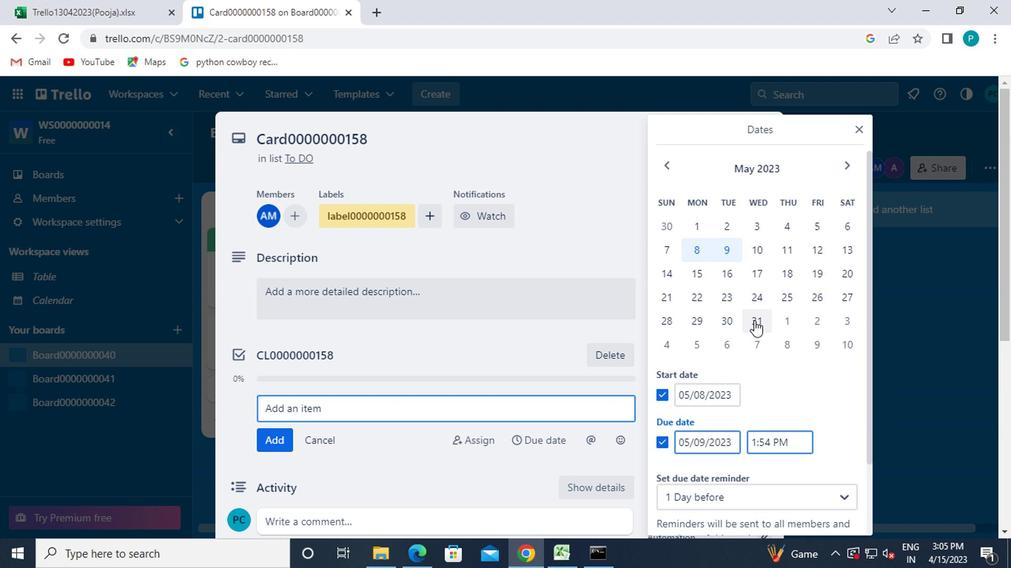 
Action: Mouse moved to (763, 347)
Screenshot: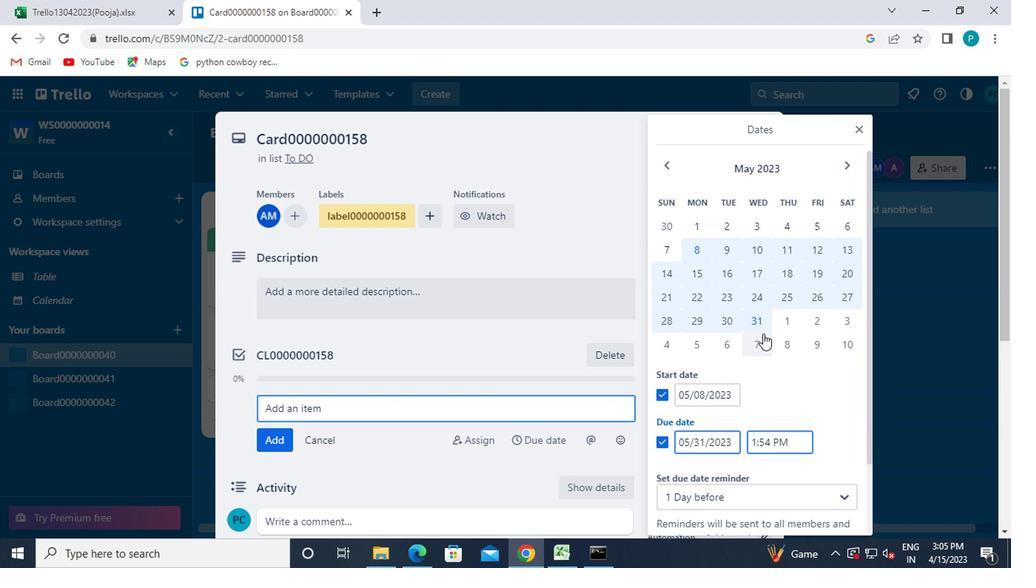 
Action: Mouse scrolled (763, 346) with delta (0, 0)
Screenshot: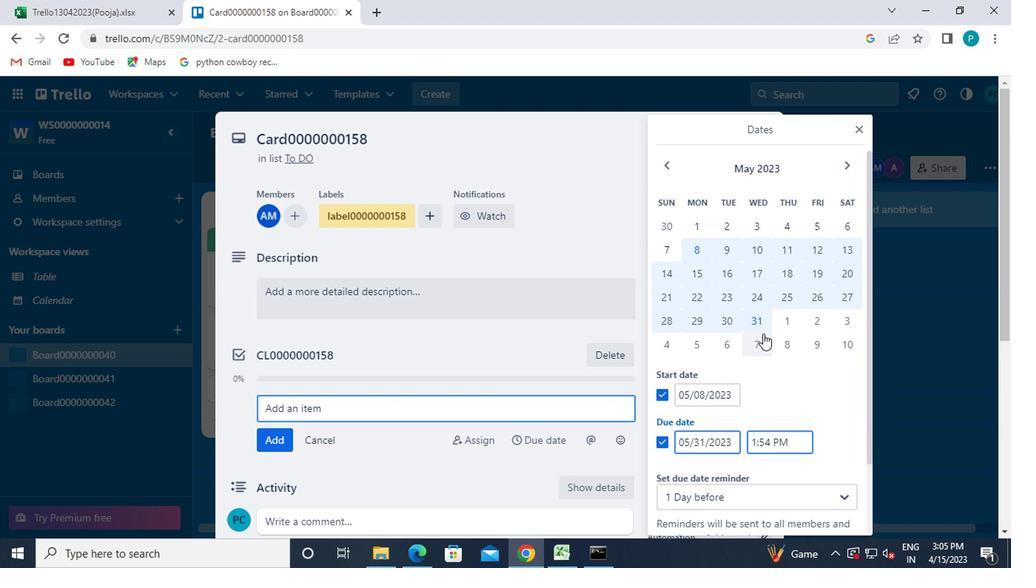 
Action: Mouse moved to (763, 348)
Screenshot: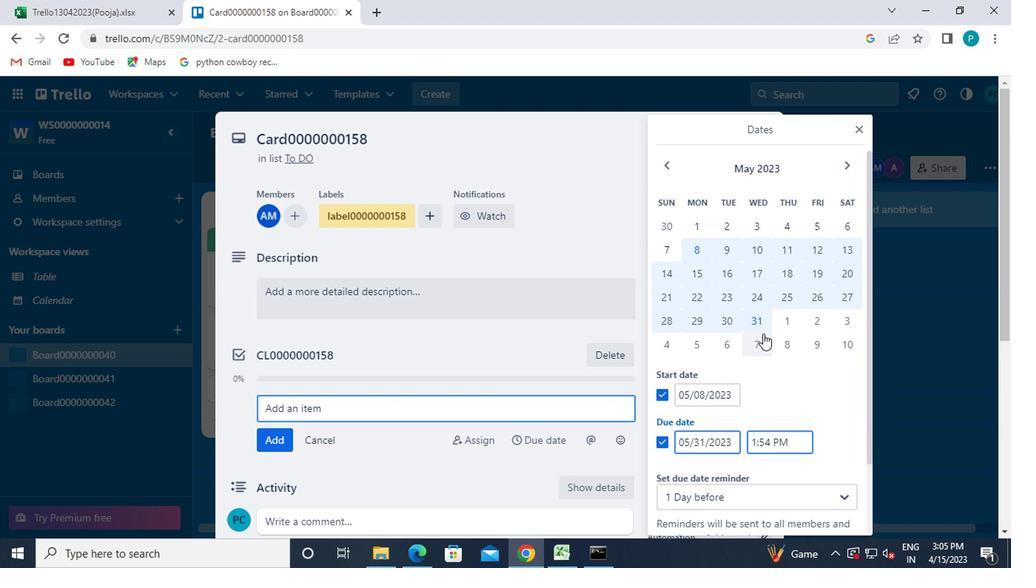 
Action: Mouse scrolled (763, 348) with delta (0, 0)
Screenshot: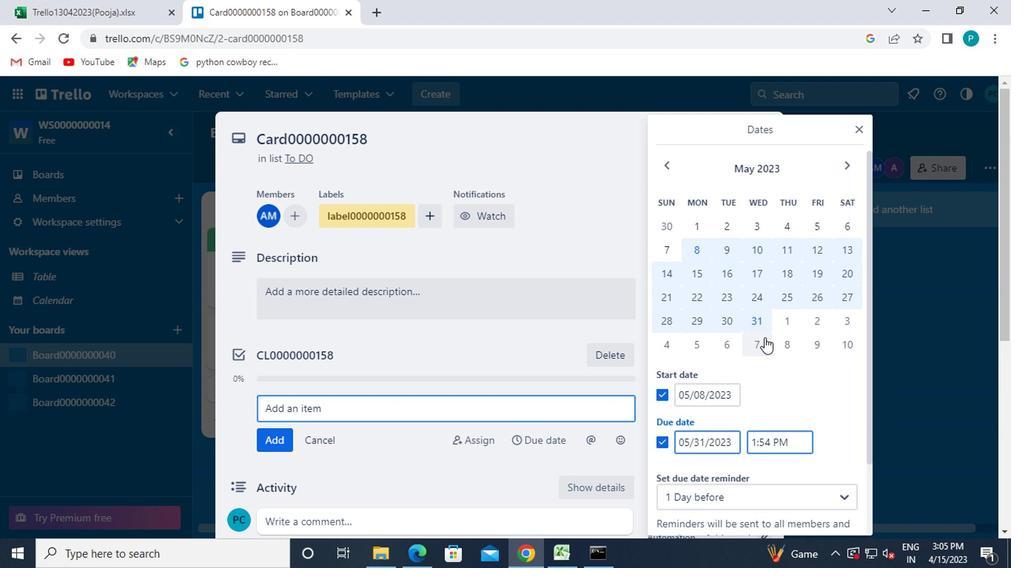 
Action: Mouse moved to (763, 349)
Screenshot: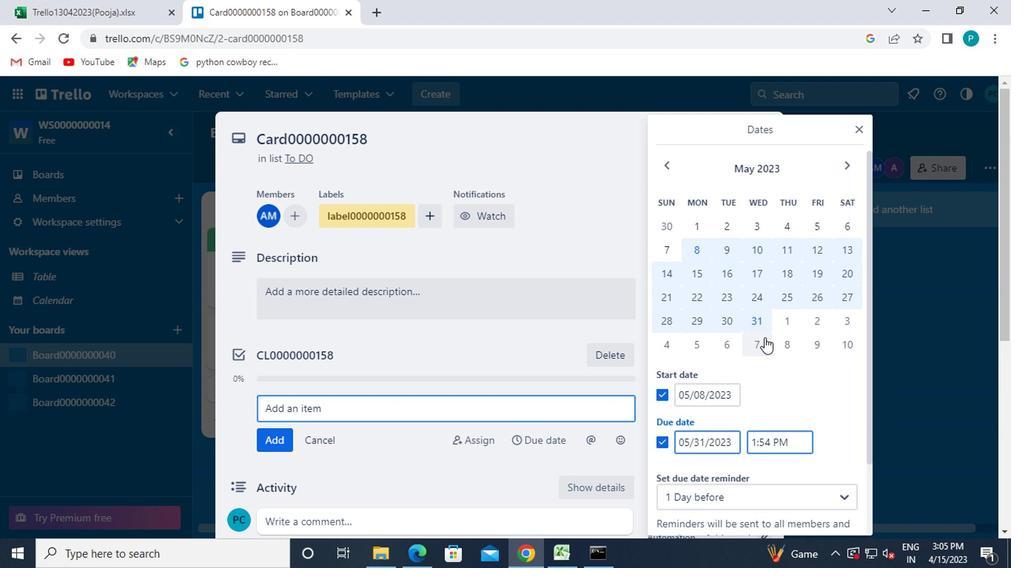 
Action: Mouse scrolled (763, 348) with delta (0, 0)
Screenshot: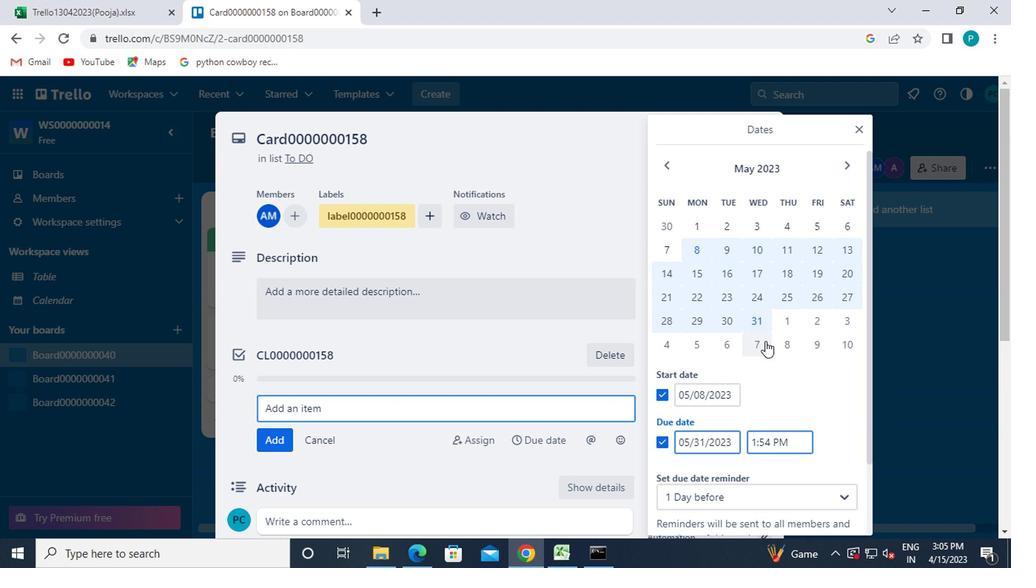 
Action: Mouse moved to (732, 481)
Screenshot: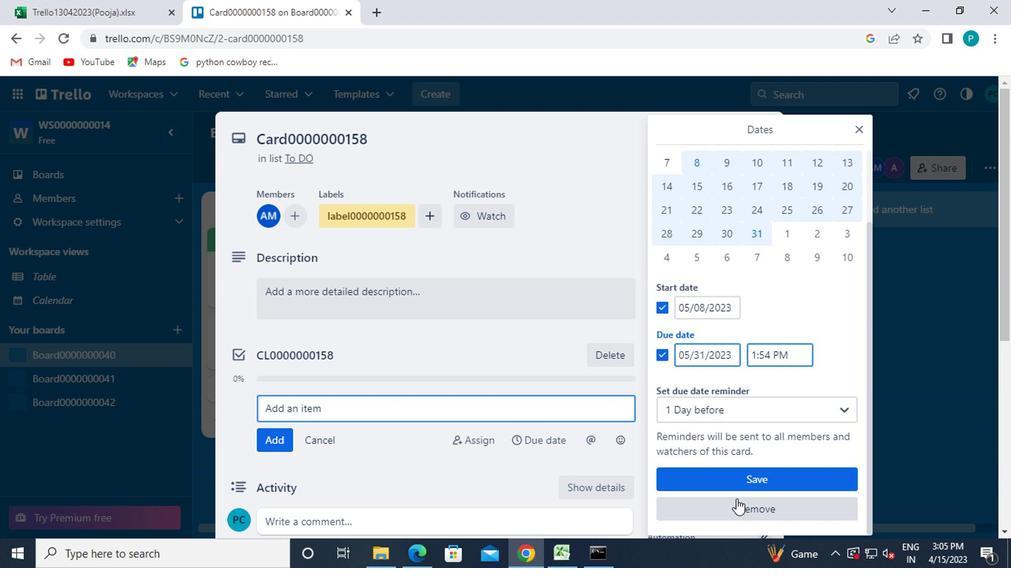 
Action: Mouse pressed left at (732, 481)
Screenshot: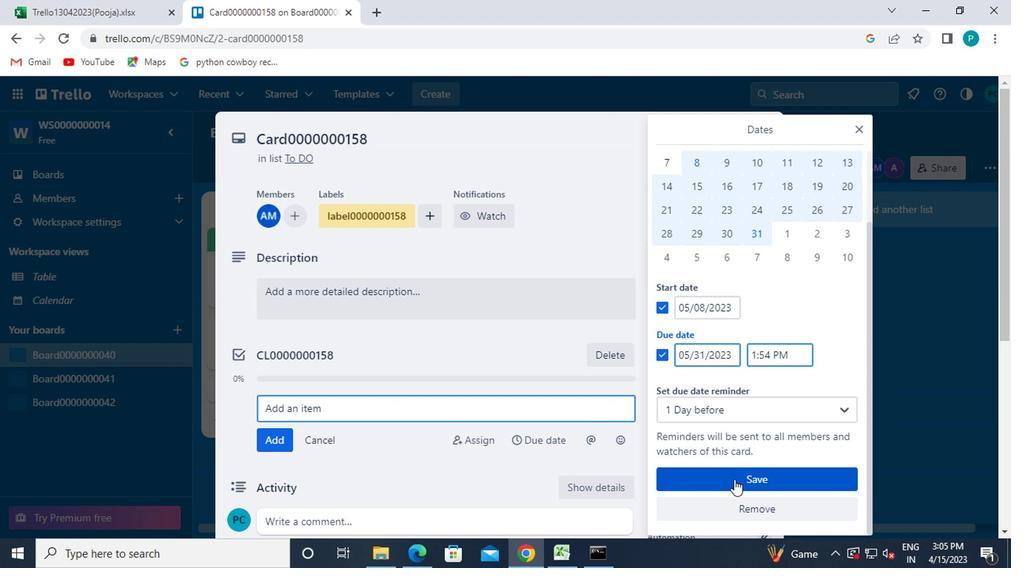 
